 Task: Check the standings of the 2023 Victory Lane Racing NASCAR Cup Series for the race "United Rentals 500" on the track "Phoenix".
Action: Mouse moved to (216, 408)
Screenshot: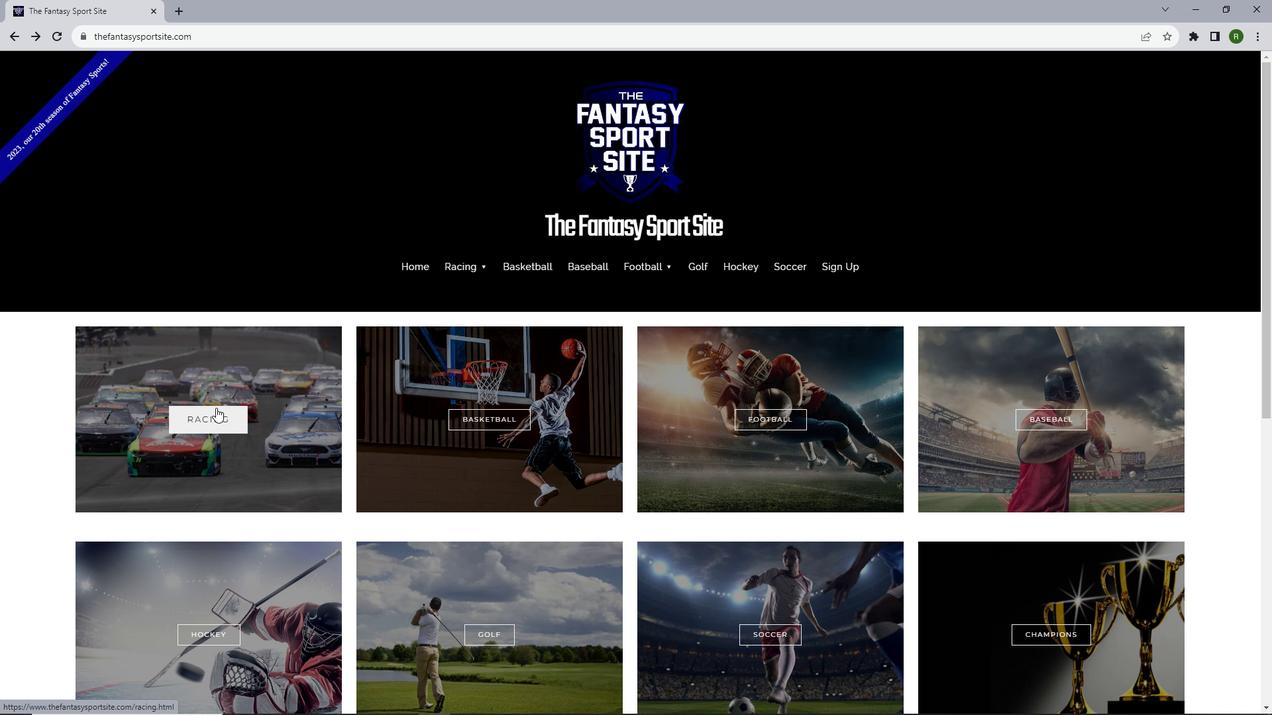 
Action: Mouse pressed left at (216, 408)
Screenshot: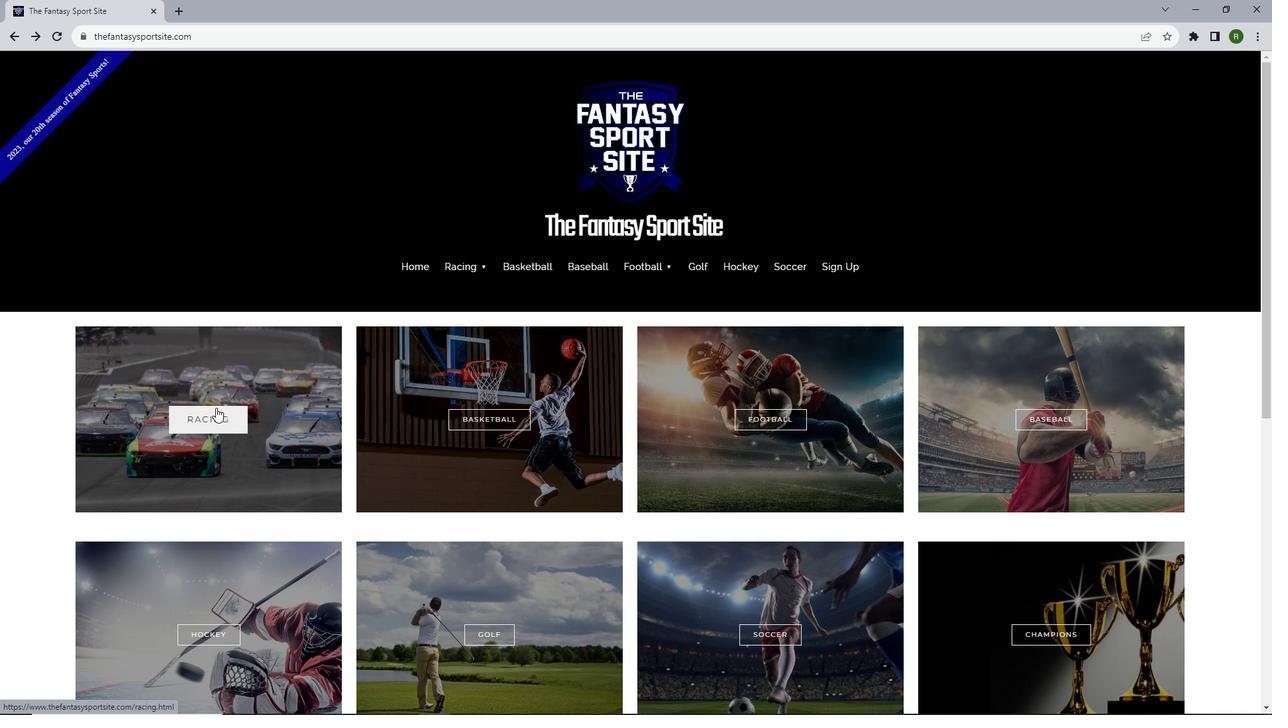 
Action: Mouse moved to (322, 430)
Screenshot: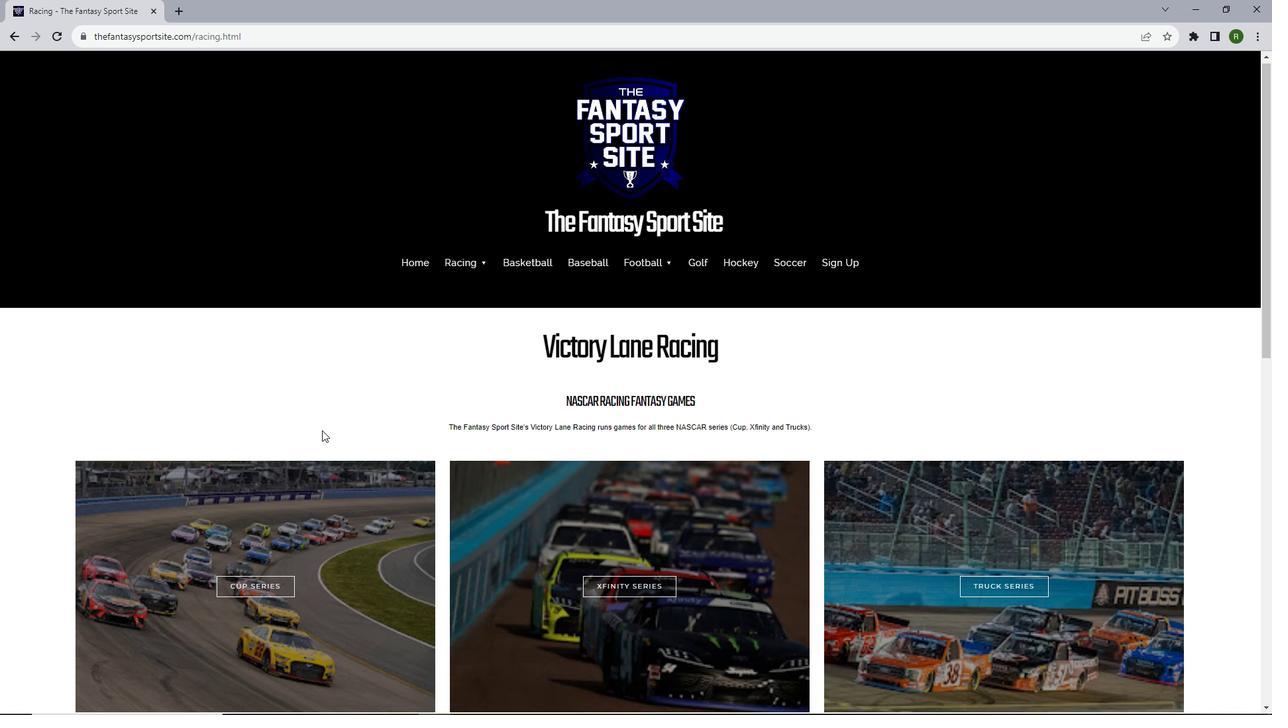 
Action: Mouse scrolled (322, 430) with delta (0, 0)
Screenshot: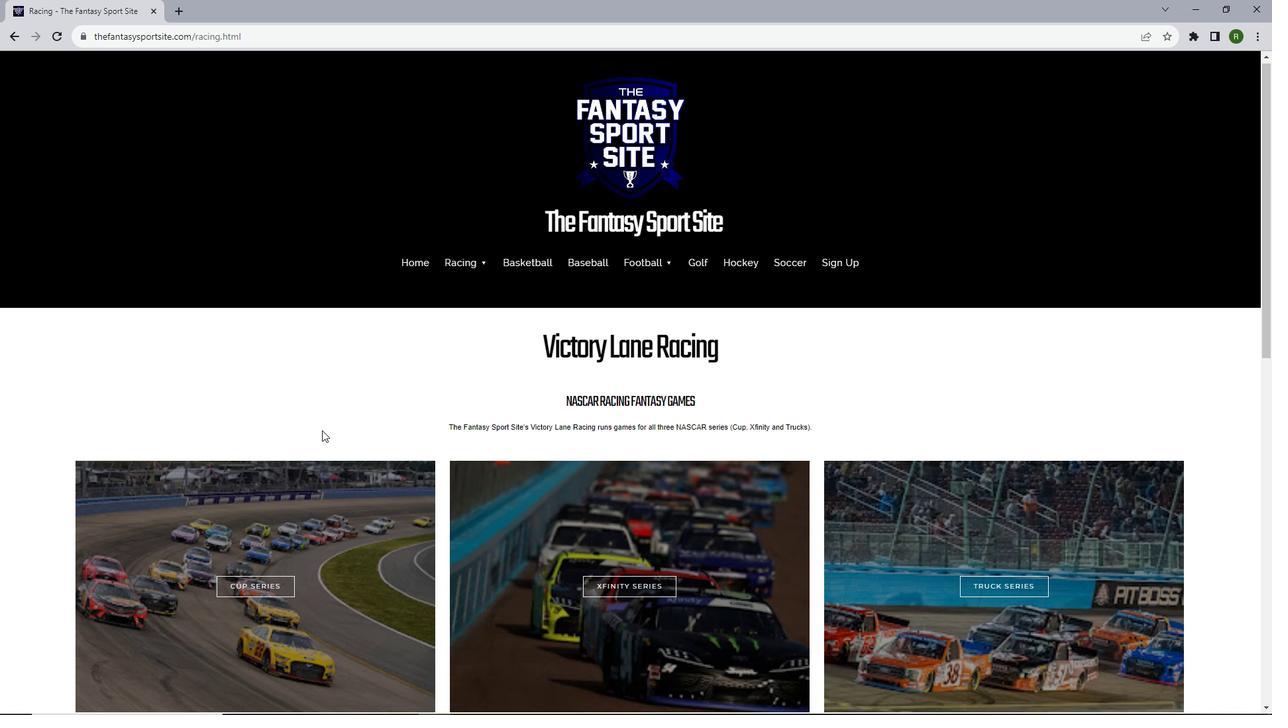 
Action: Mouse scrolled (322, 430) with delta (0, 0)
Screenshot: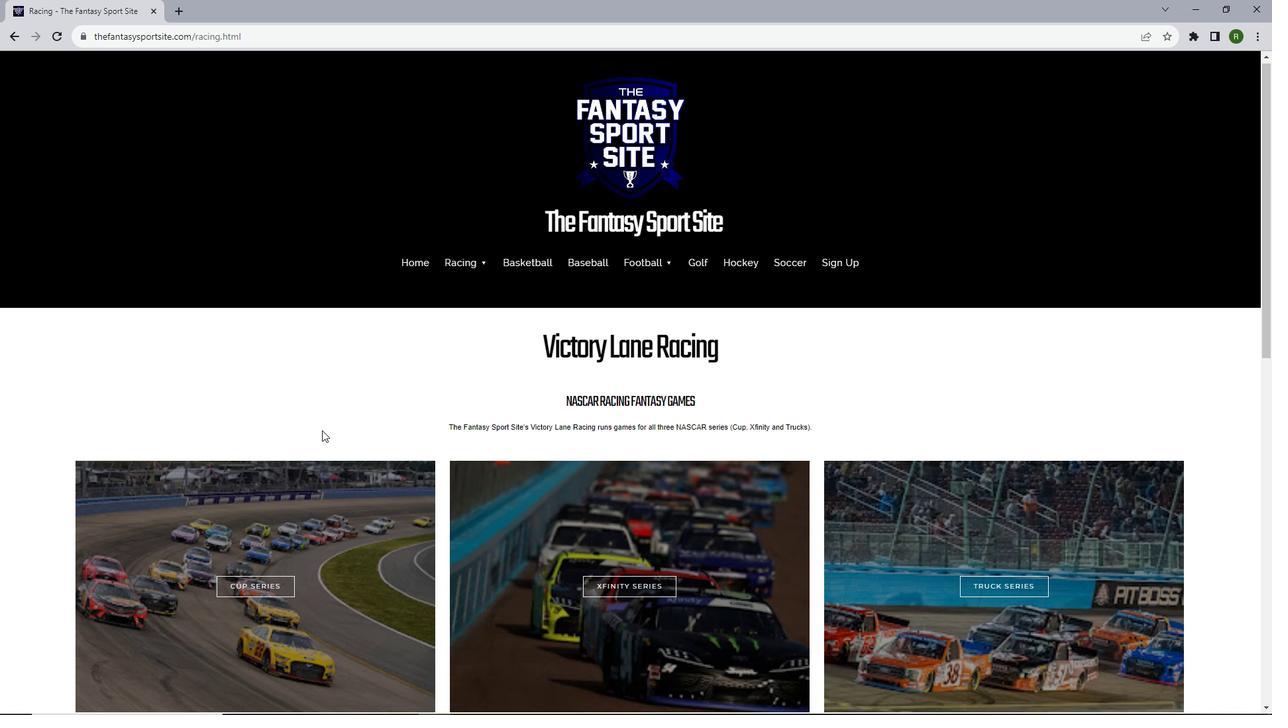 
Action: Mouse scrolled (322, 430) with delta (0, 0)
Screenshot: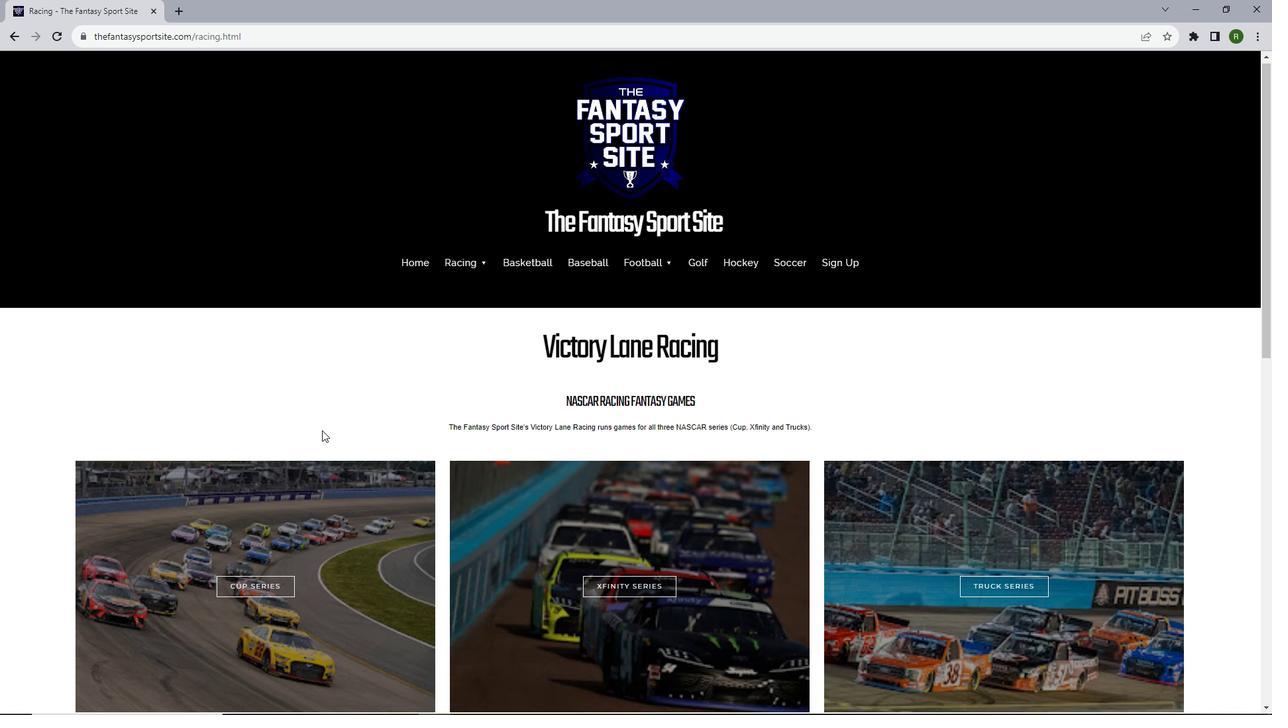 
Action: Mouse moved to (262, 389)
Screenshot: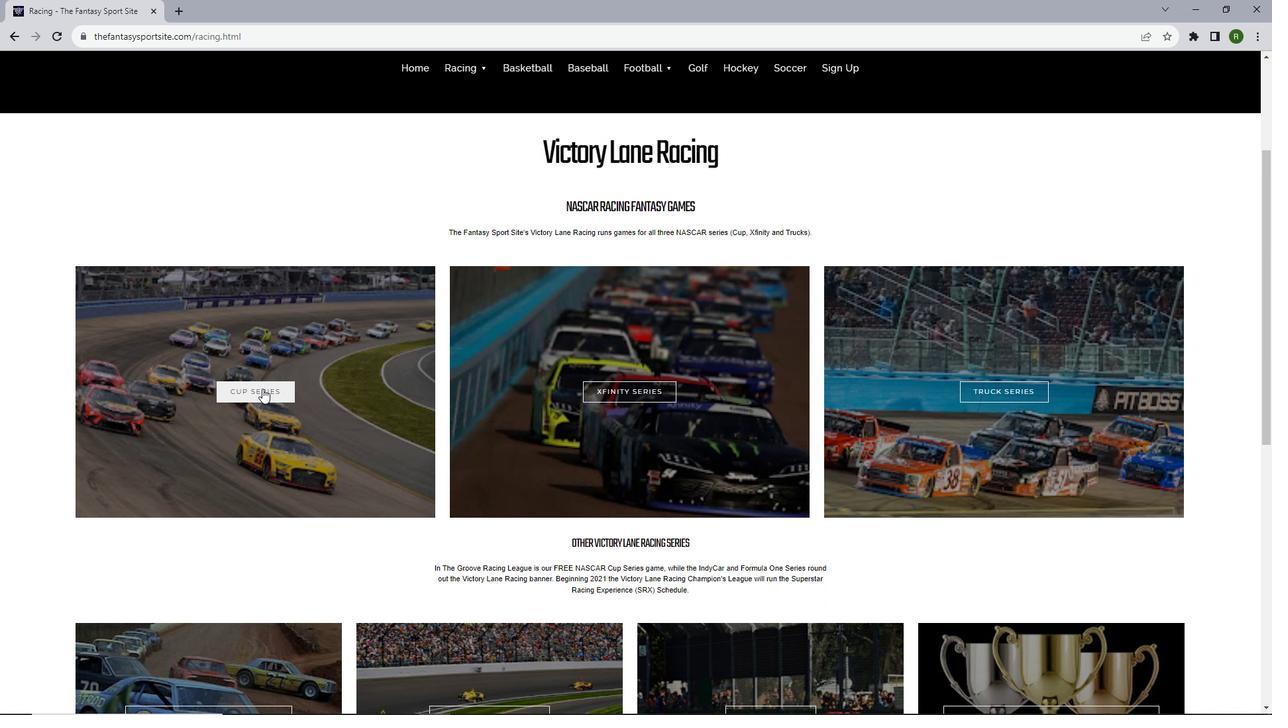 
Action: Mouse pressed left at (262, 389)
Screenshot: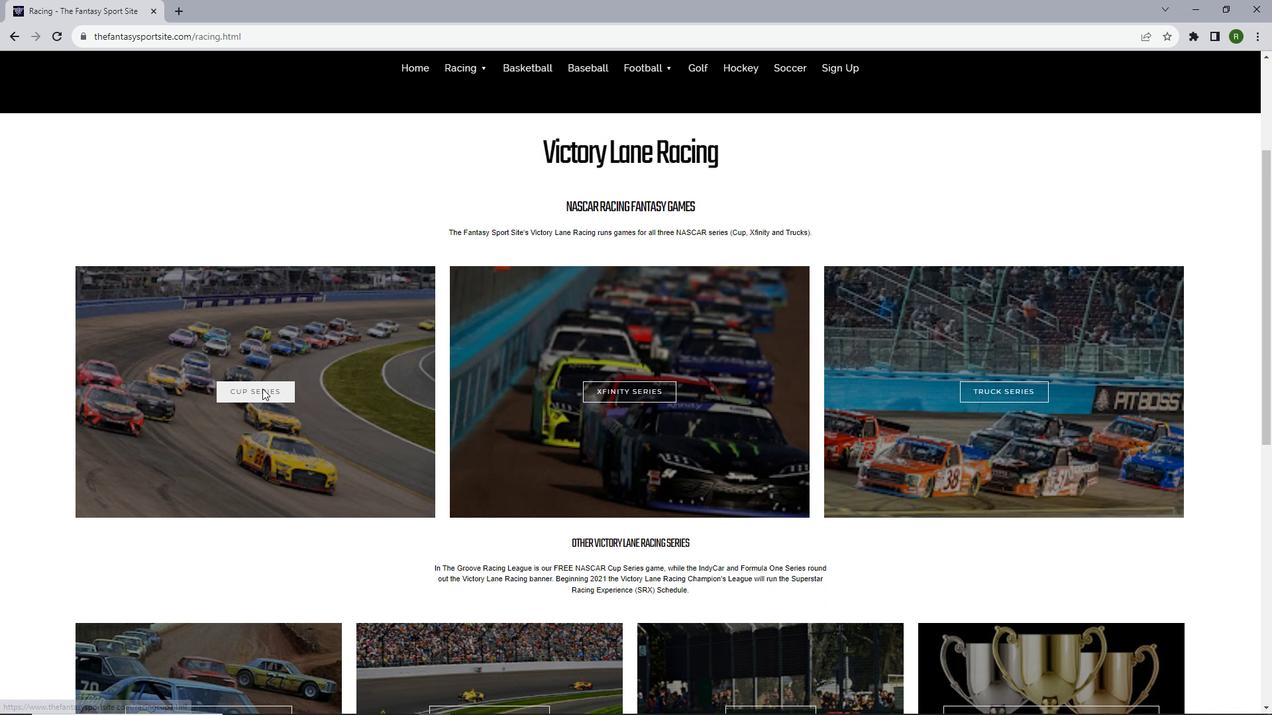 
Action: Mouse moved to (660, 436)
Screenshot: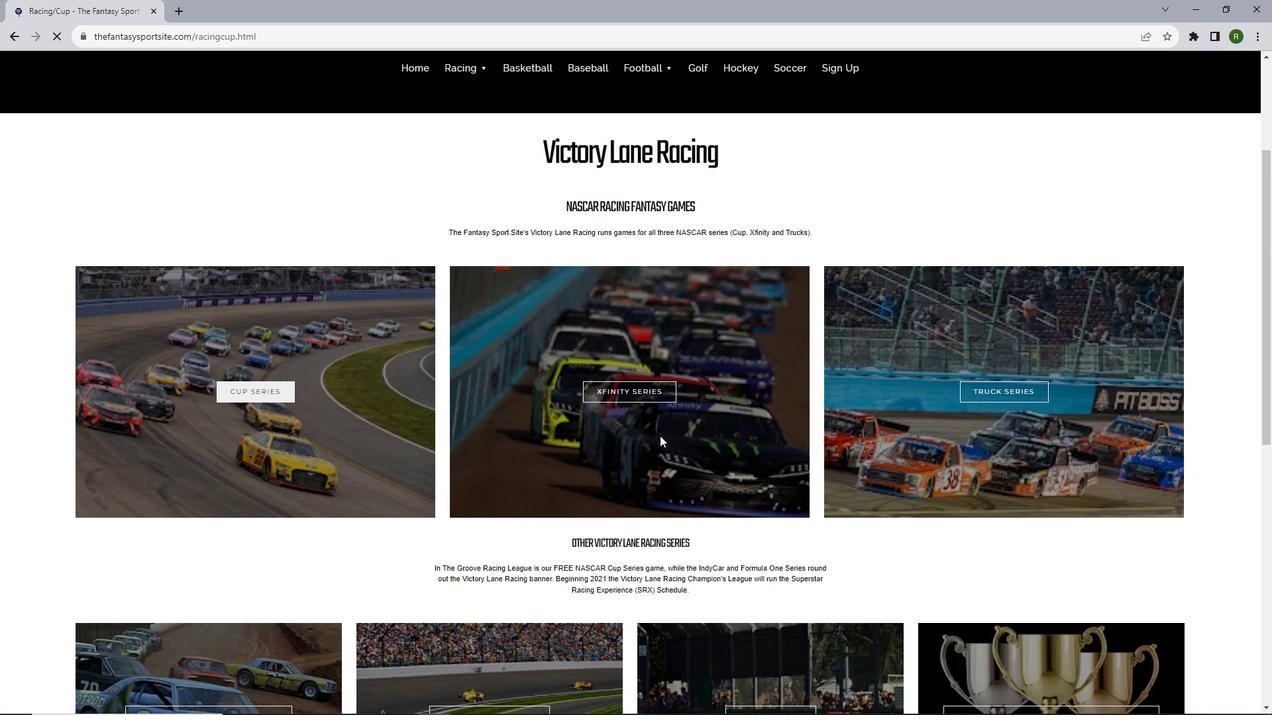 
Action: Mouse scrolled (660, 435) with delta (0, 0)
Screenshot: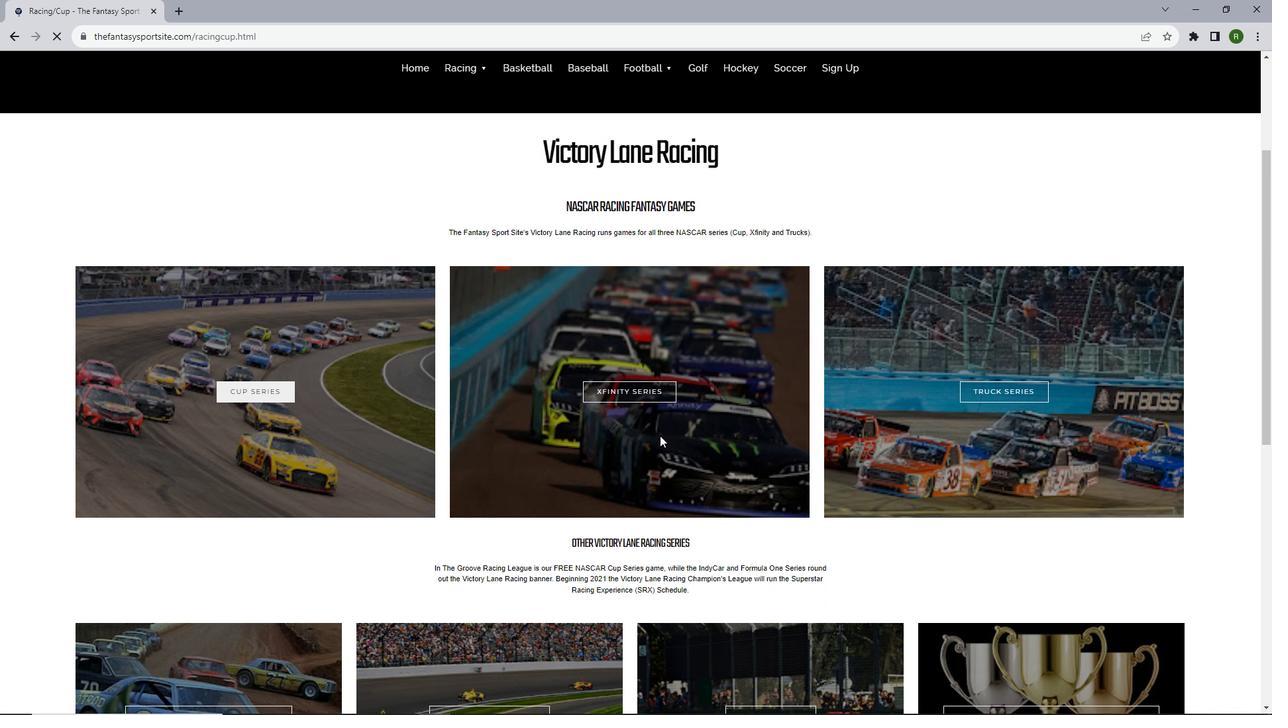 
Action: Mouse scrolled (660, 435) with delta (0, 0)
Screenshot: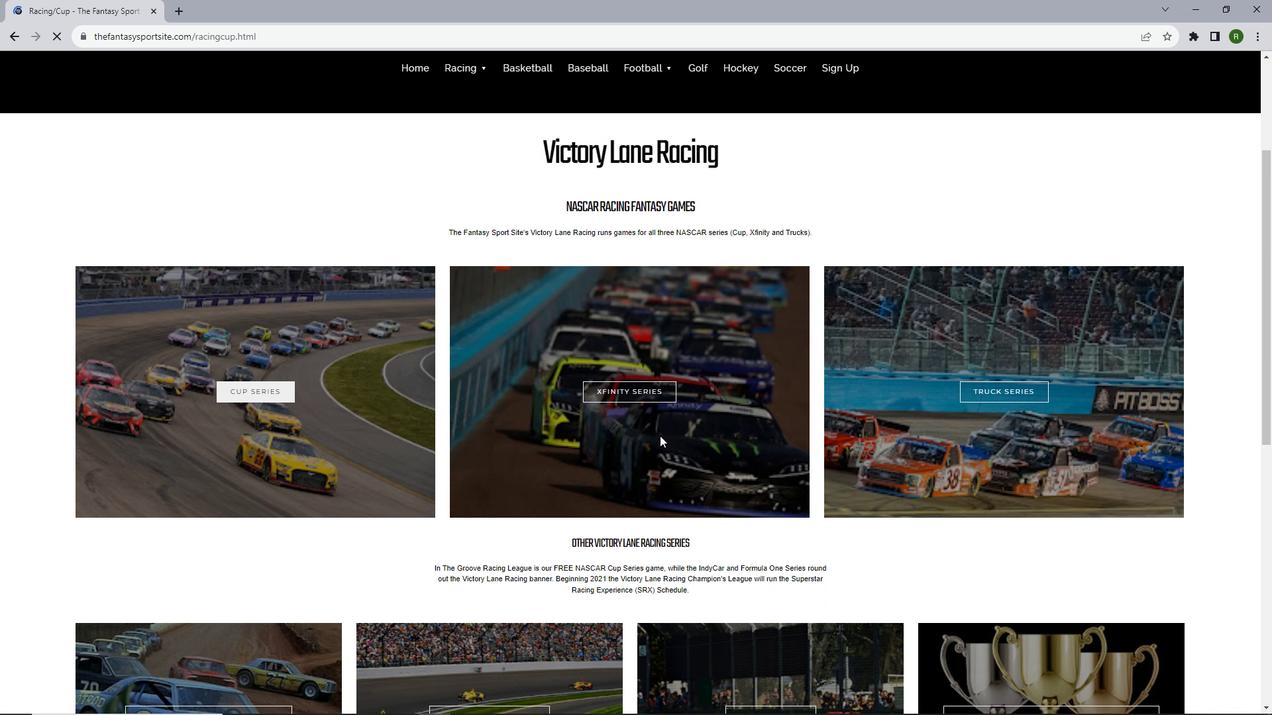 
Action: Mouse scrolled (660, 435) with delta (0, 0)
Screenshot: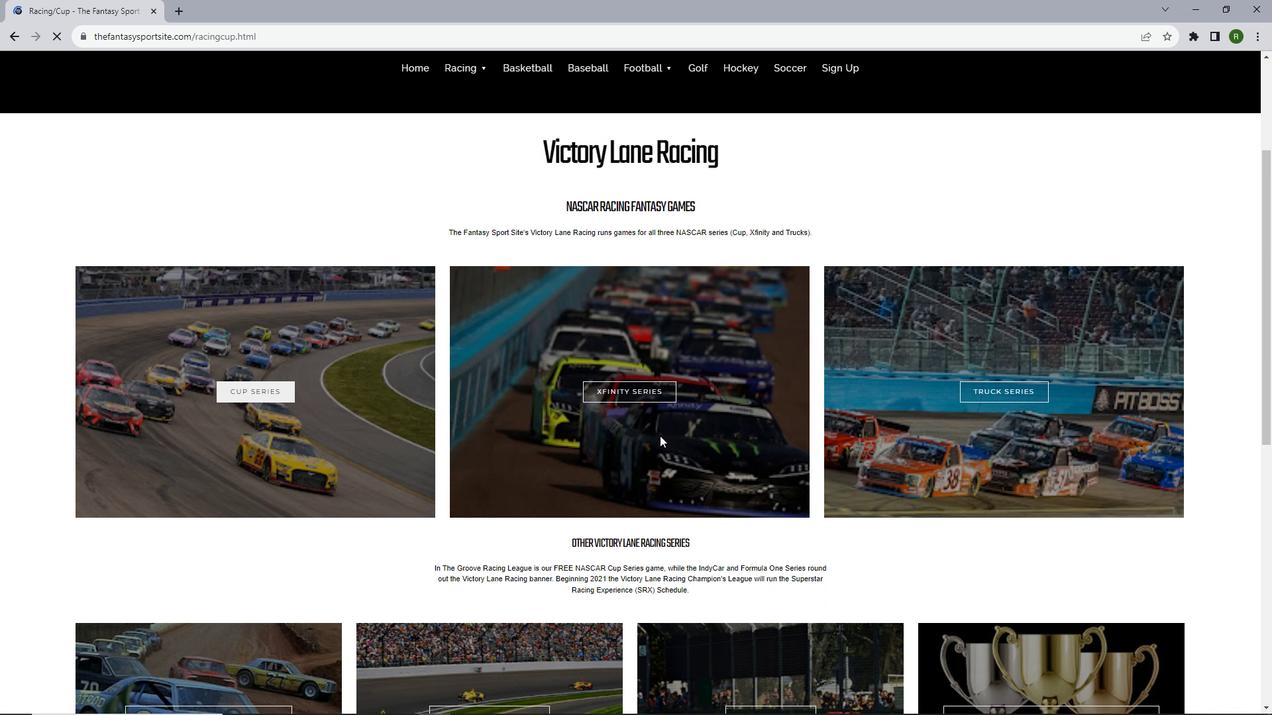 
Action: Mouse scrolled (660, 435) with delta (0, 0)
Screenshot: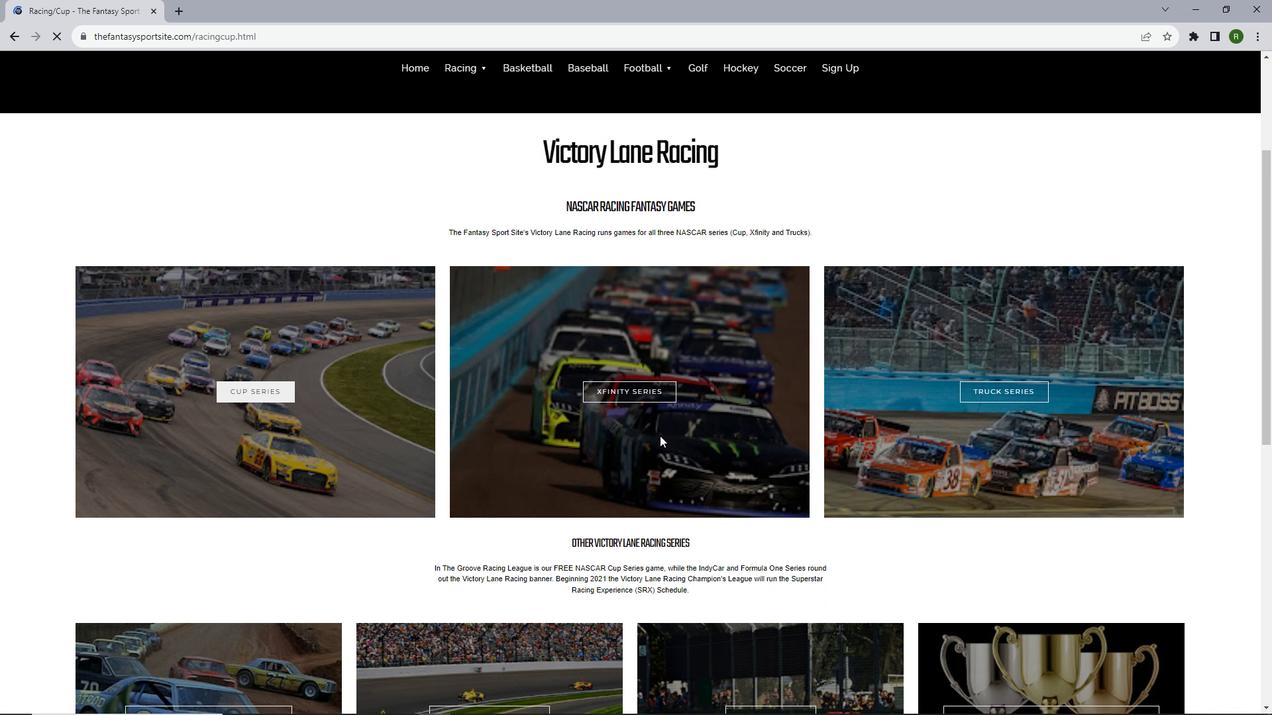 
Action: Mouse scrolled (660, 435) with delta (0, 0)
Screenshot: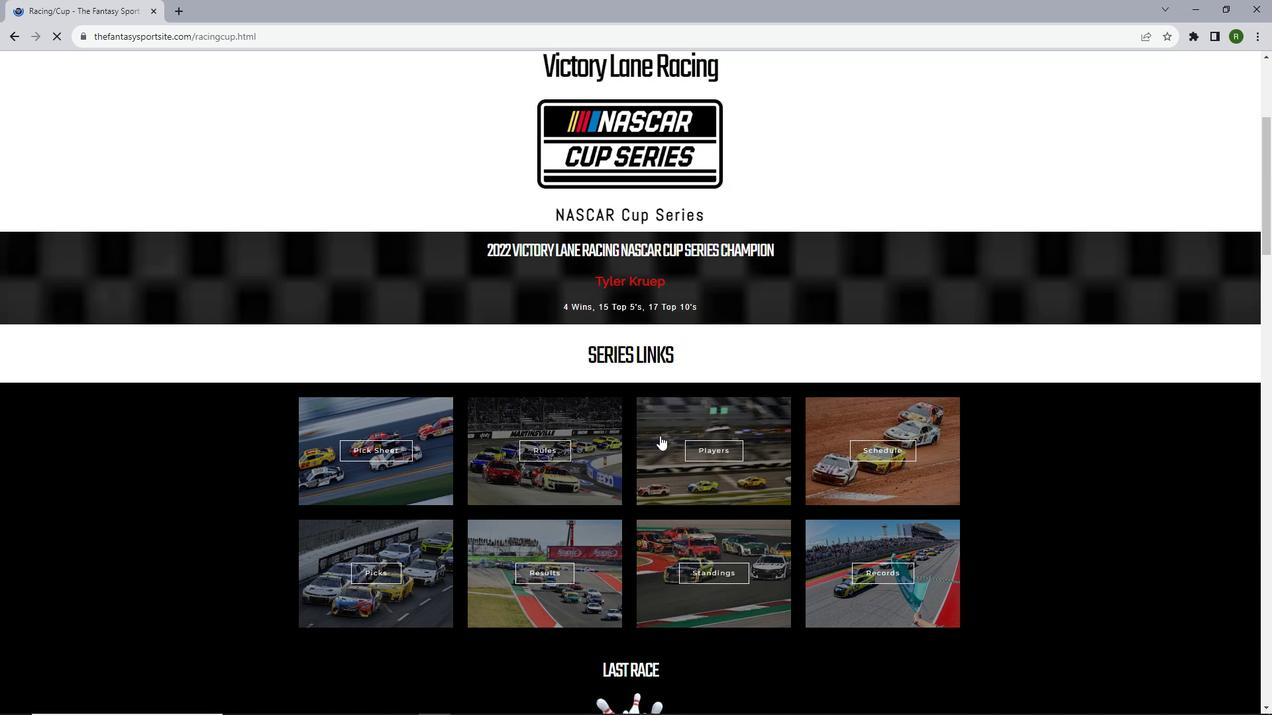 
Action: Mouse scrolled (660, 435) with delta (0, 0)
Screenshot: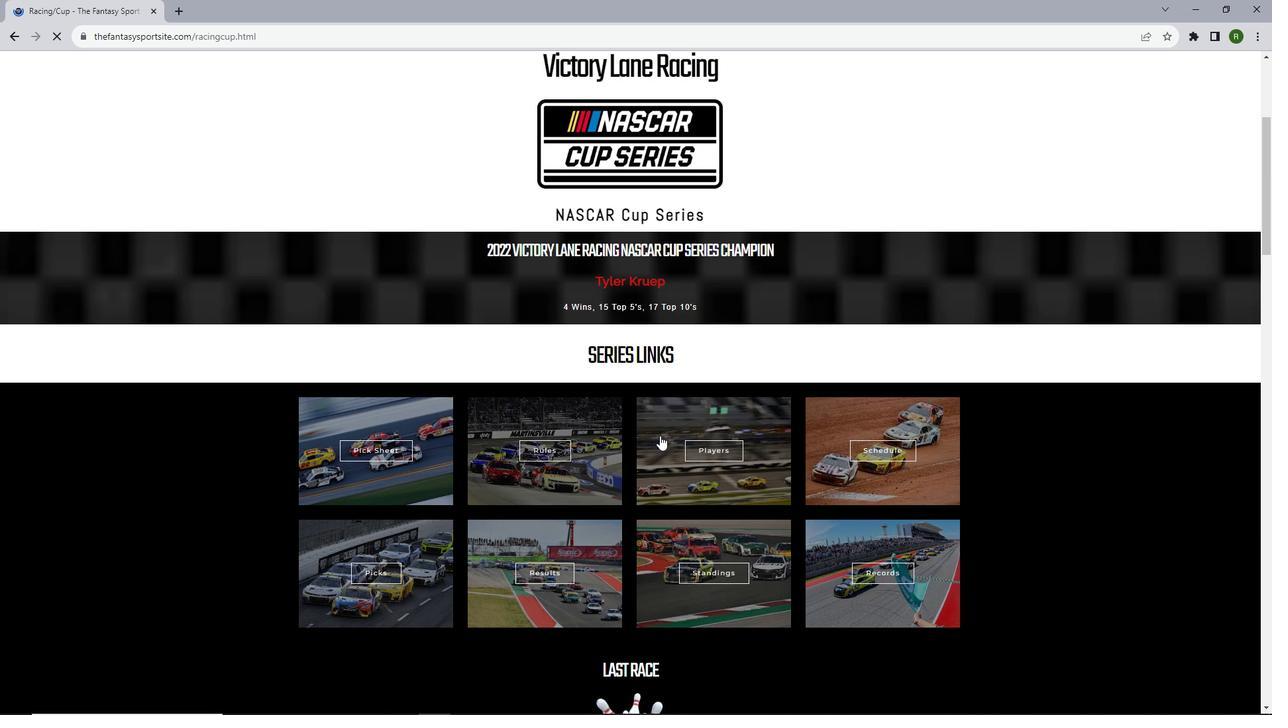 
Action: Mouse scrolled (660, 435) with delta (0, 0)
Screenshot: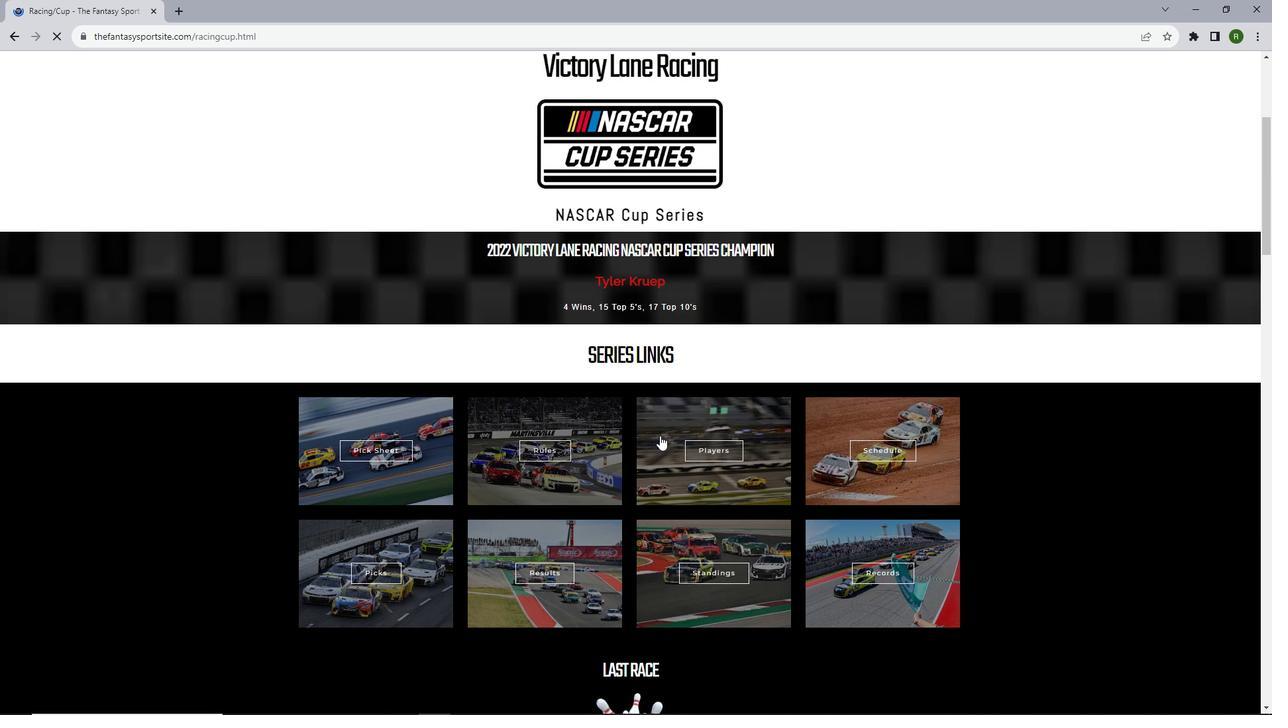 
Action: Mouse scrolled (660, 435) with delta (0, 0)
Screenshot: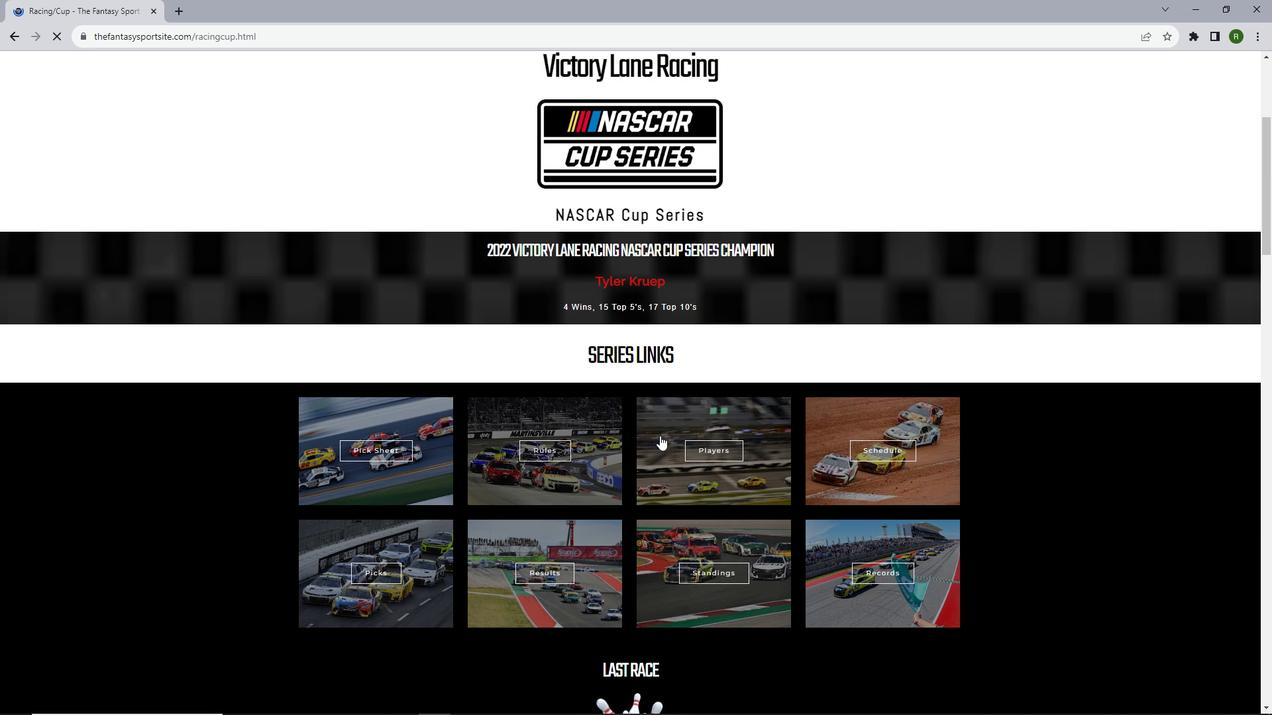 
Action: Mouse moved to (717, 295)
Screenshot: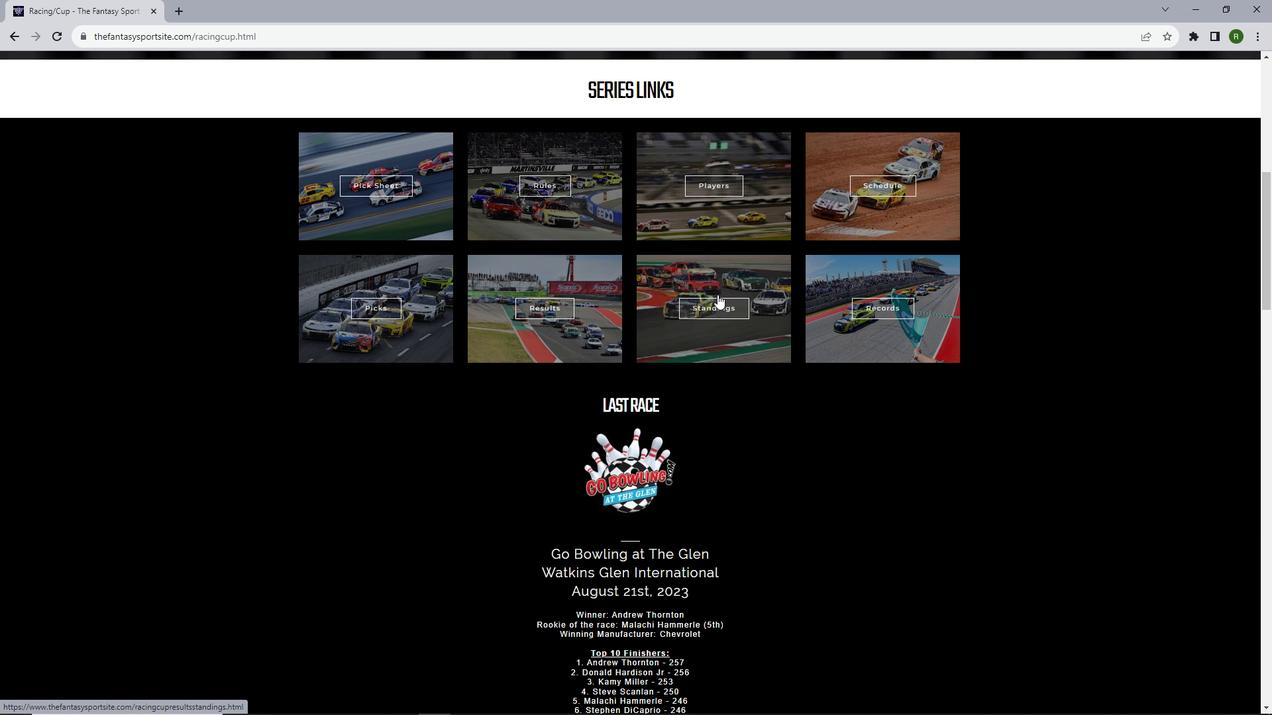 
Action: Mouse pressed left at (717, 295)
Screenshot: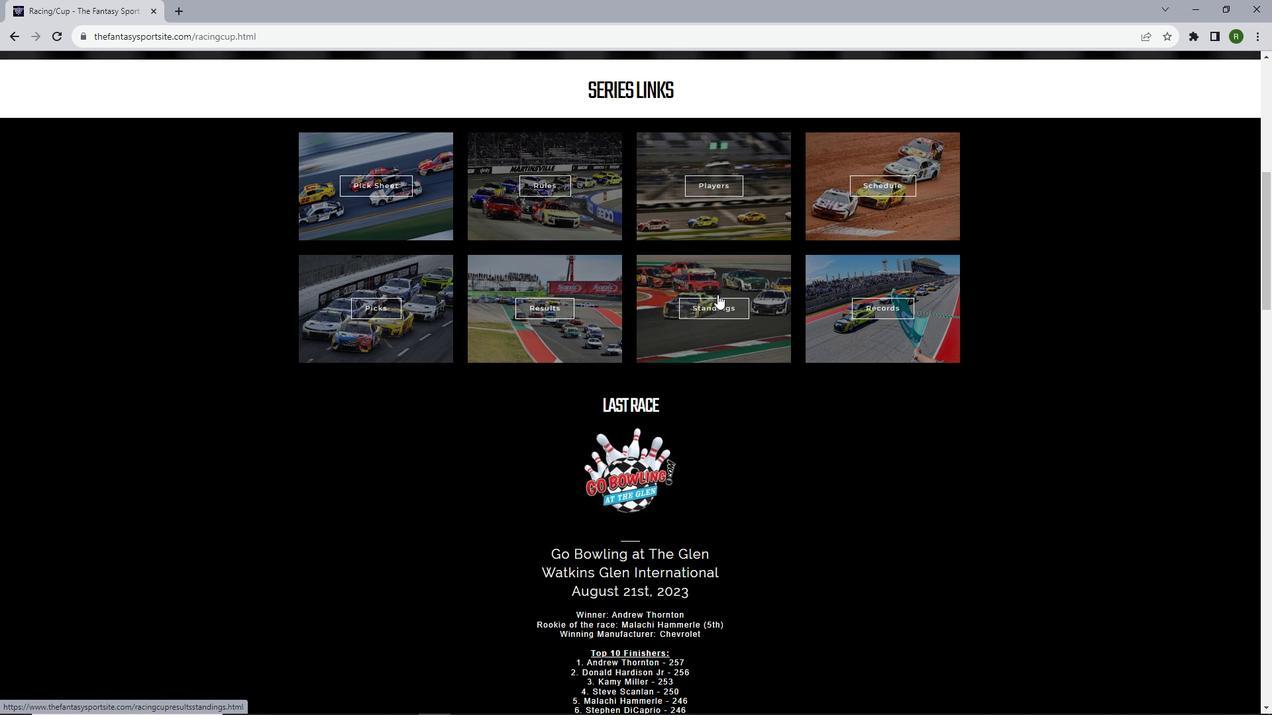 
Action: Mouse moved to (660, 298)
Screenshot: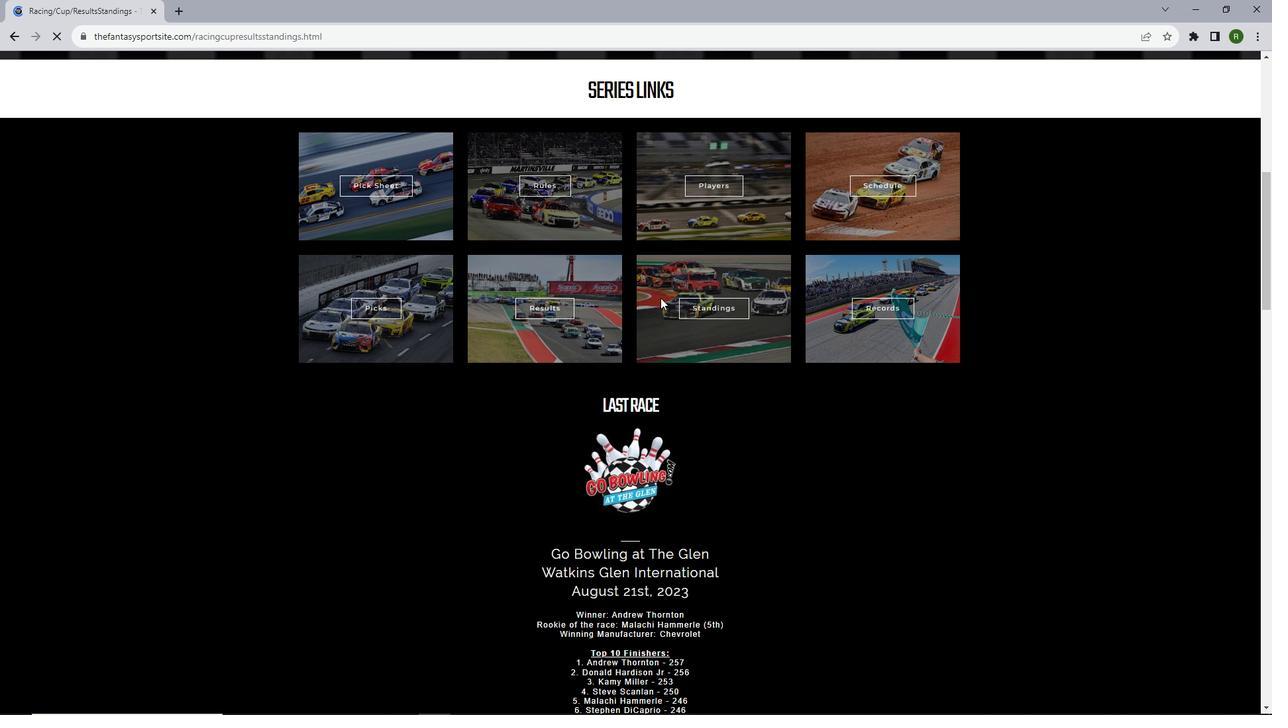 
Action: Mouse scrolled (660, 297) with delta (0, 0)
Screenshot: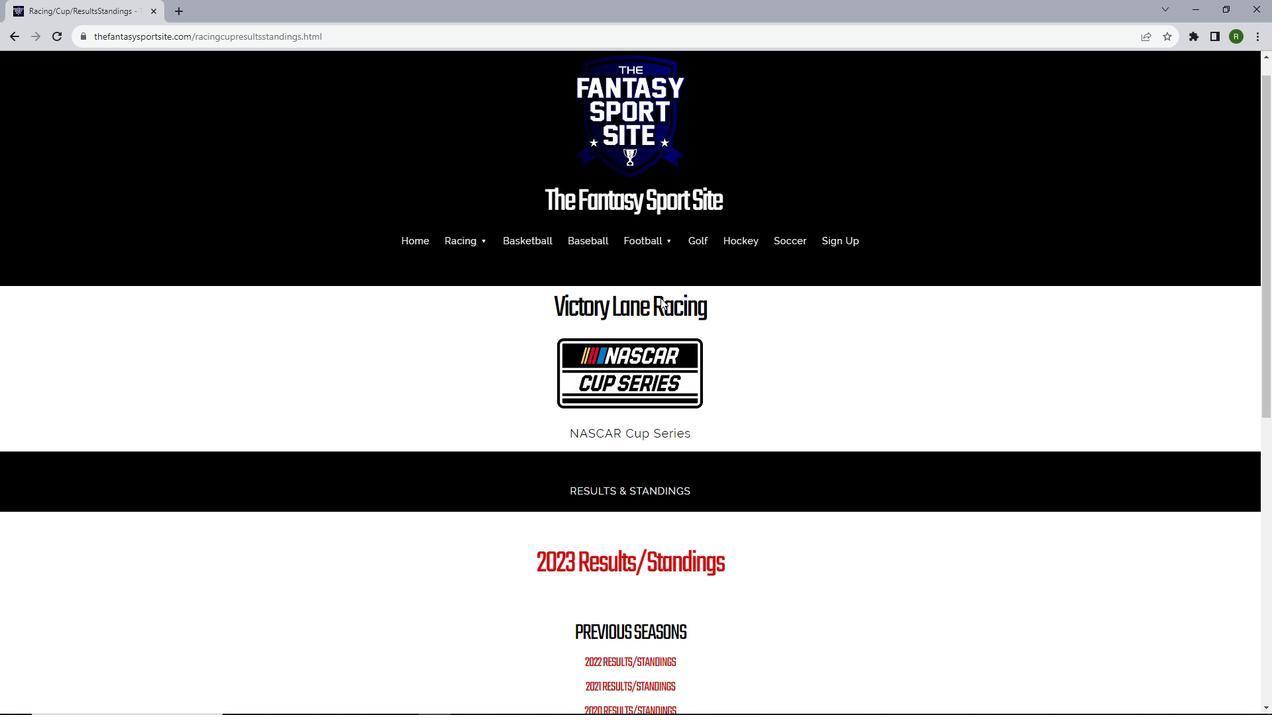 
Action: Mouse scrolled (660, 297) with delta (0, 0)
Screenshot: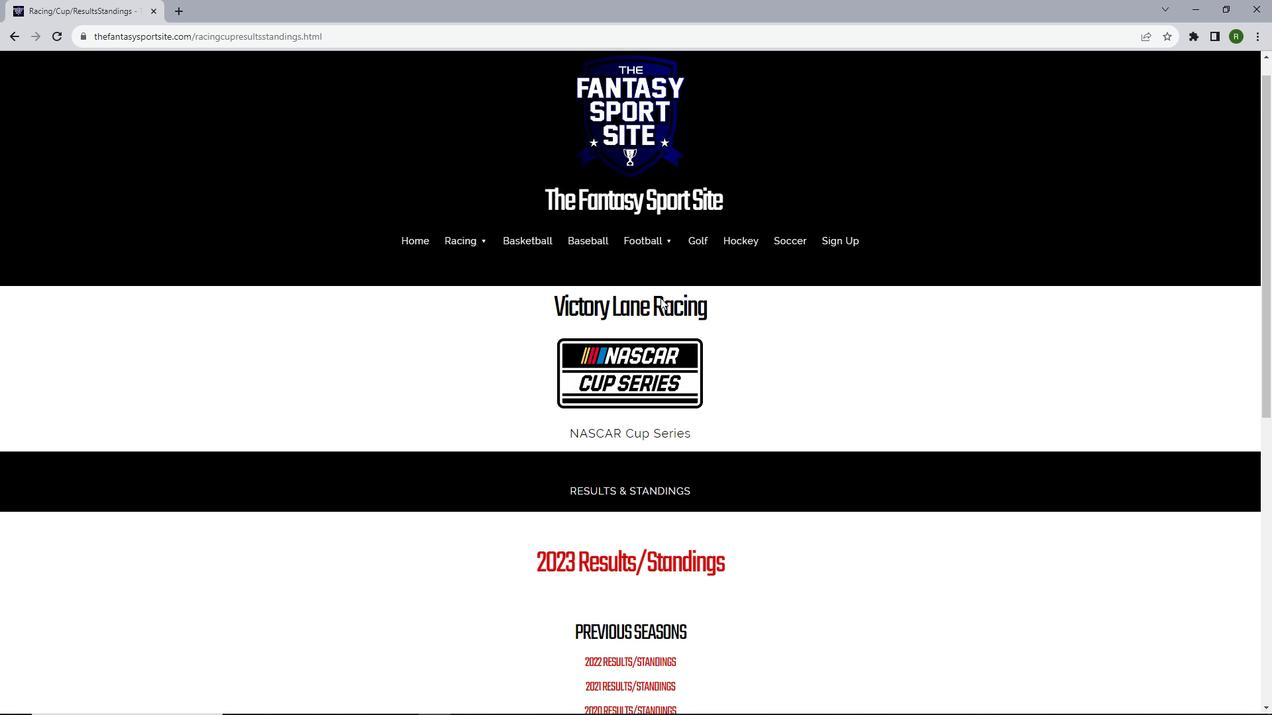 
Action: Mouse scrolled (660, 297) with delta (0, 0)
Screenshot: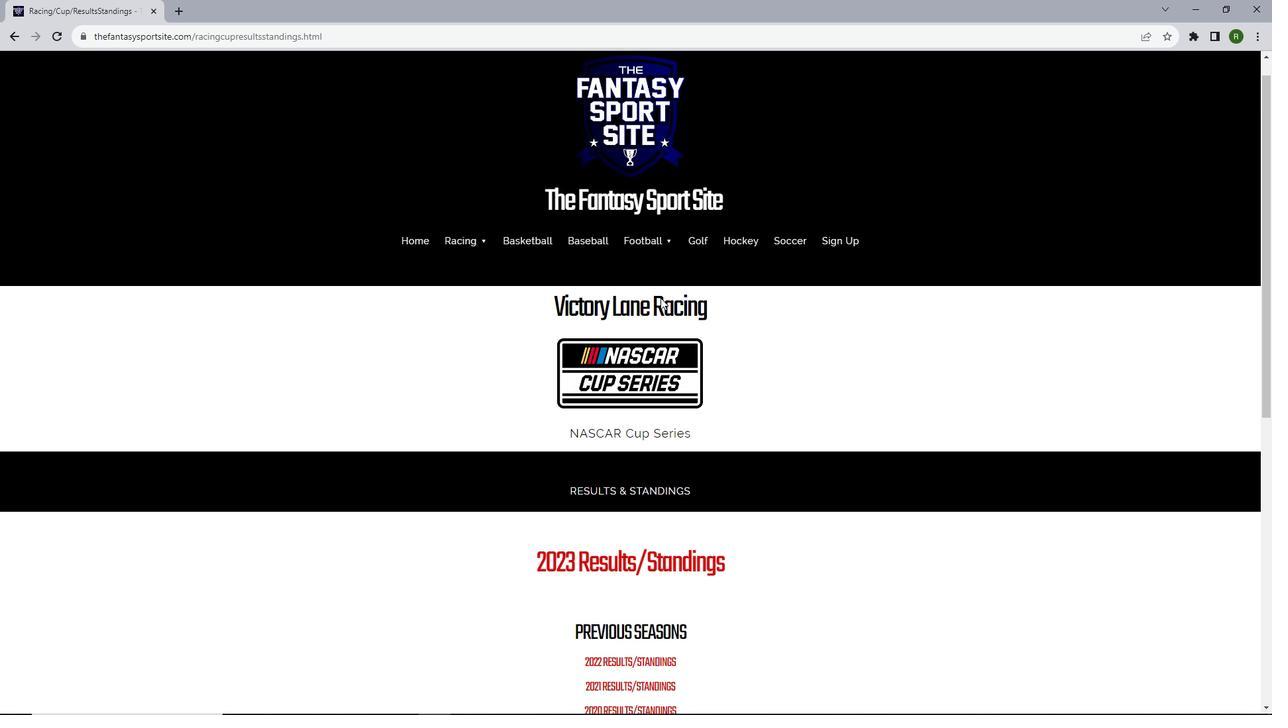 
Action: Mouse moved to (601, 374)
Screenshot: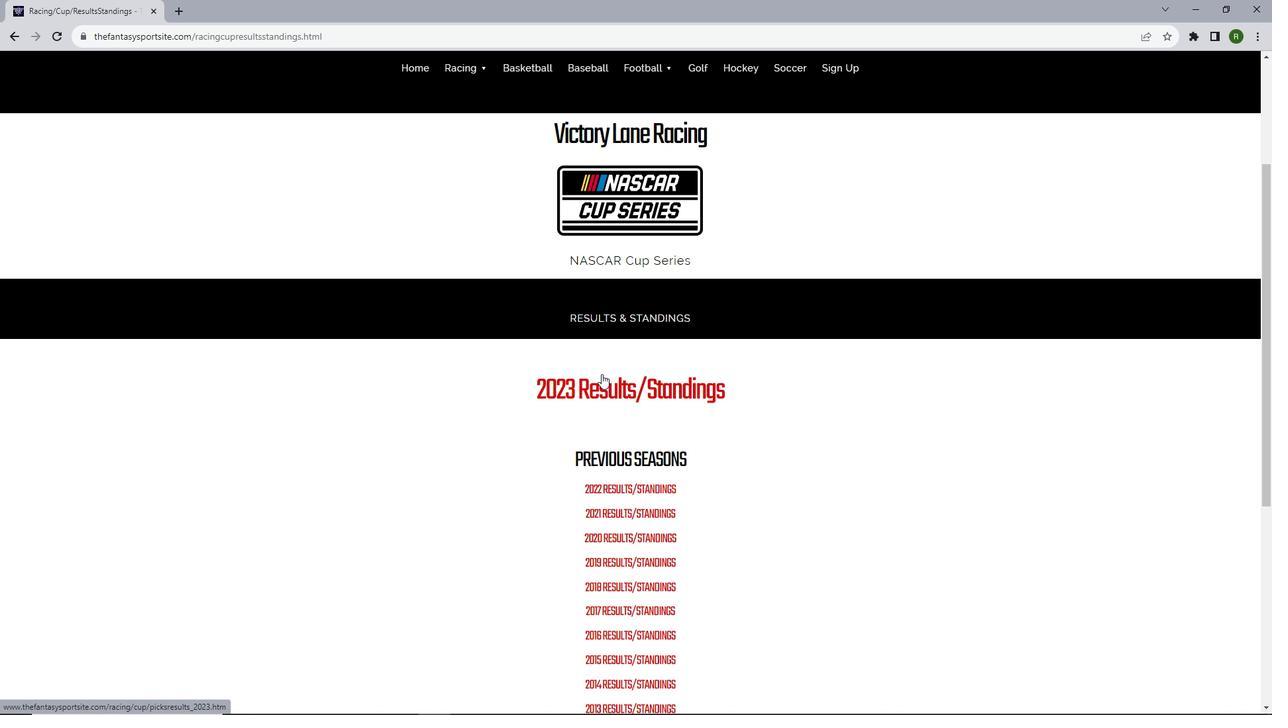 
Action: Mouse pressed left at (601, 374)
Screenshot: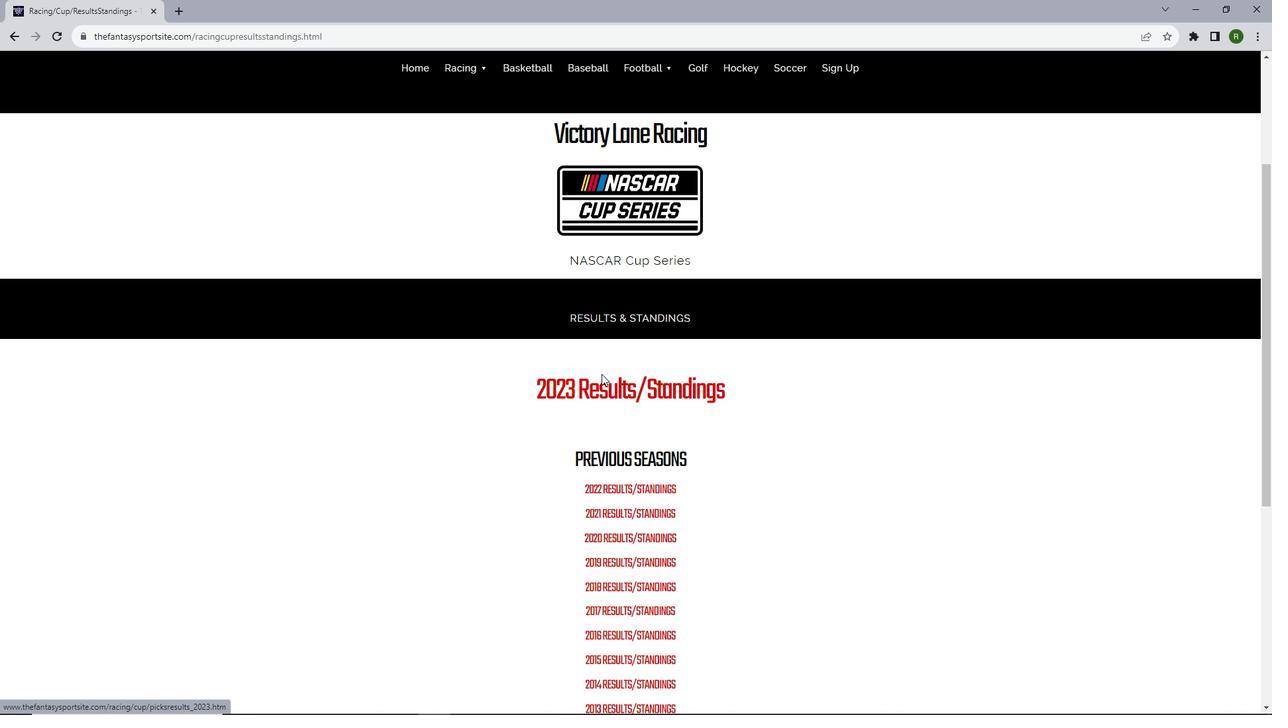 
Action: Mouse moved to (798, 185)
Screenshot: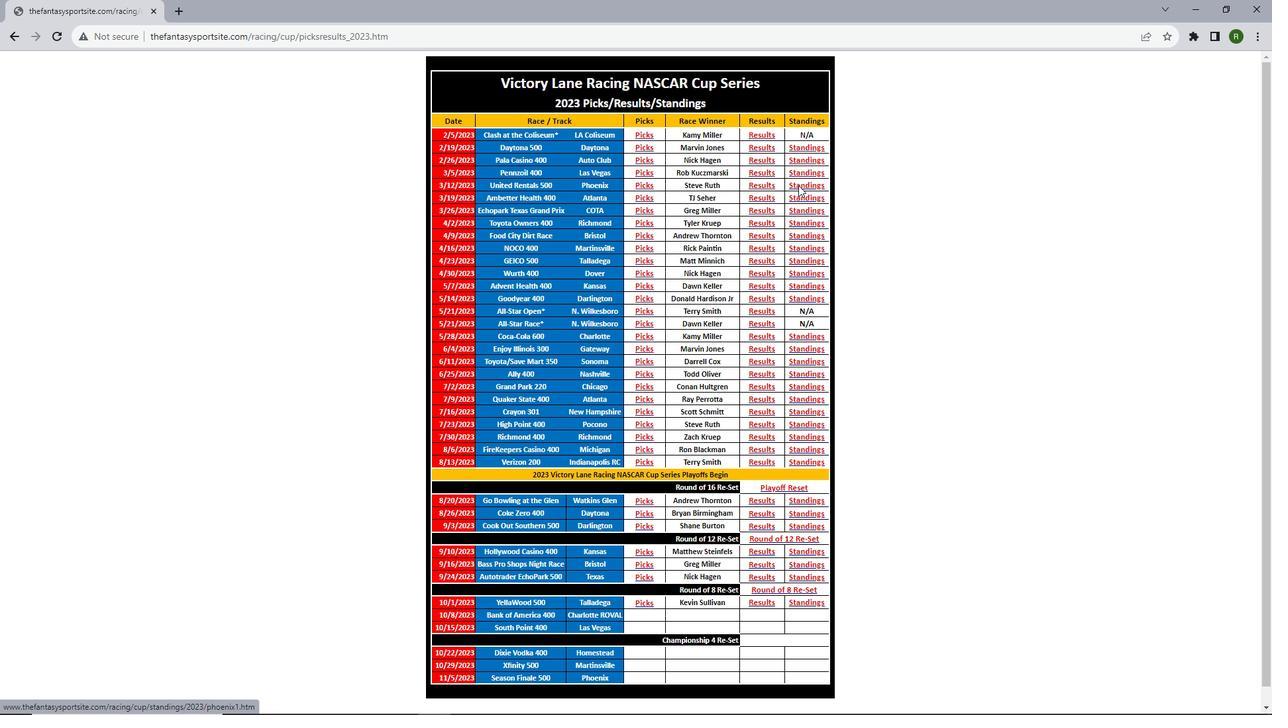 
Action: Mouse pressed left at (798, 185)
Screenshot: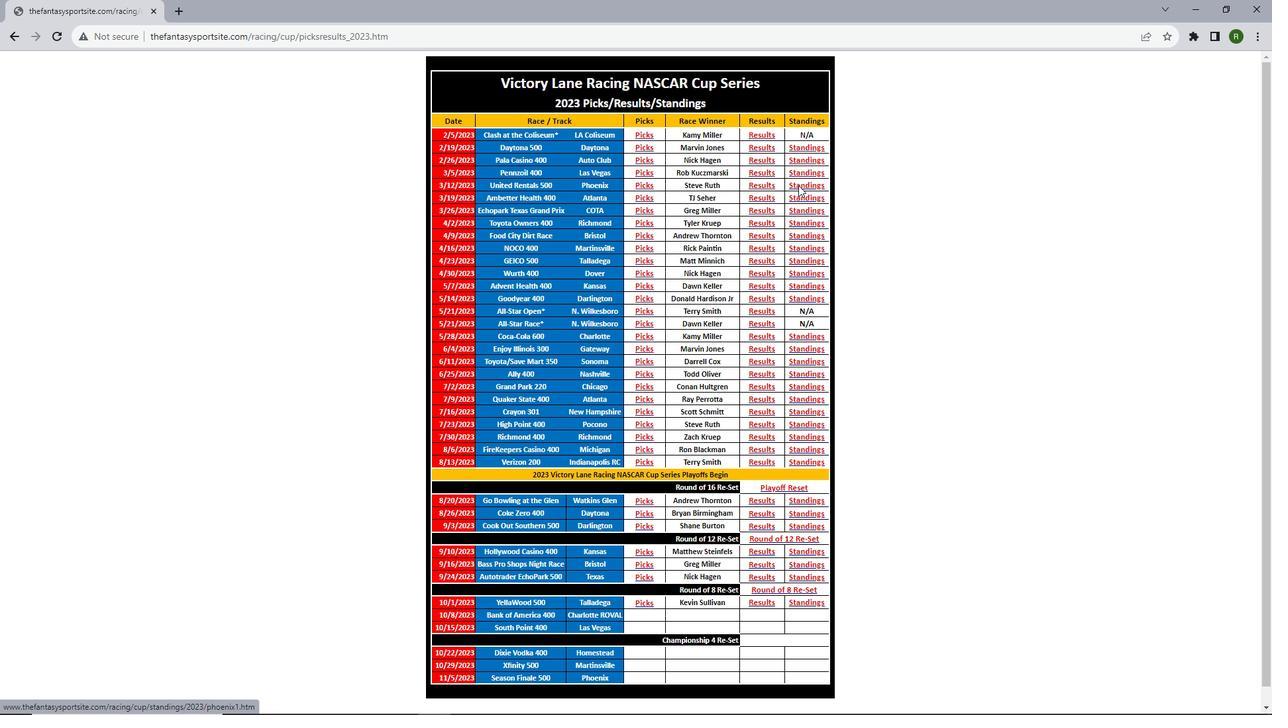 
Action: Mouse moved to (385, 332)
Screenshot: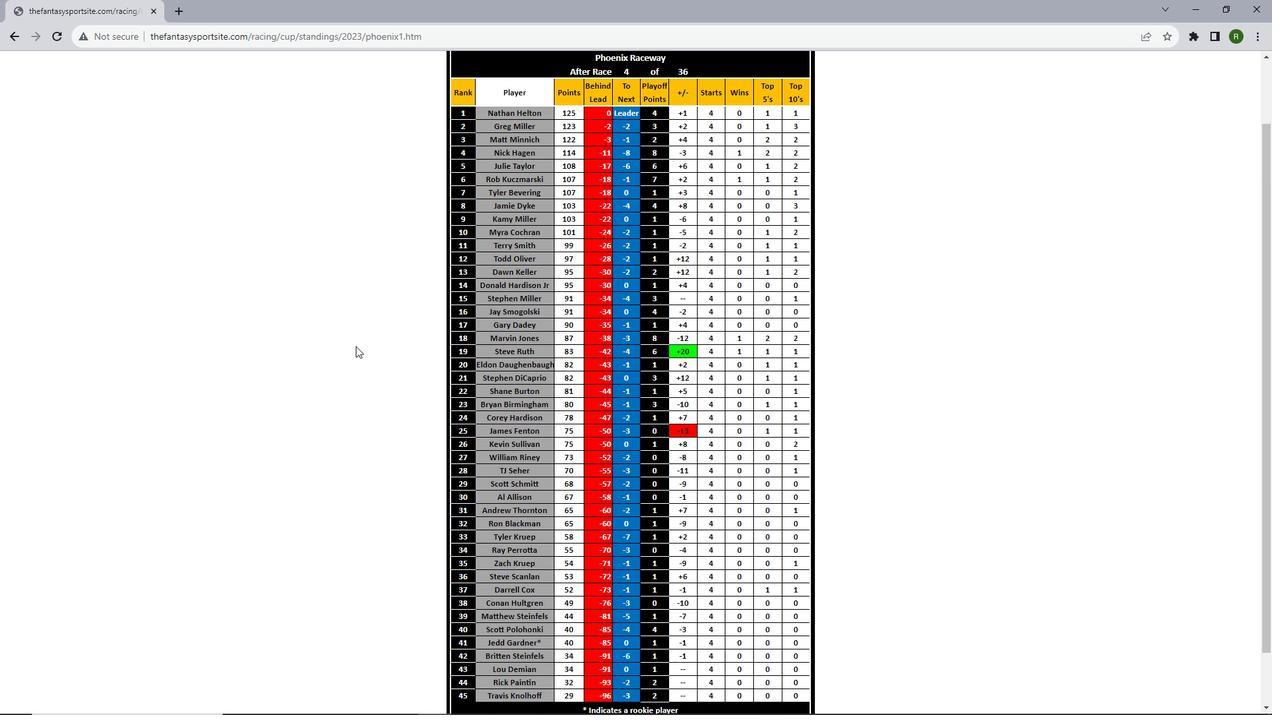 
Action: Mouse scrolled (385, 332) with delta (0, 0)
Screenshot: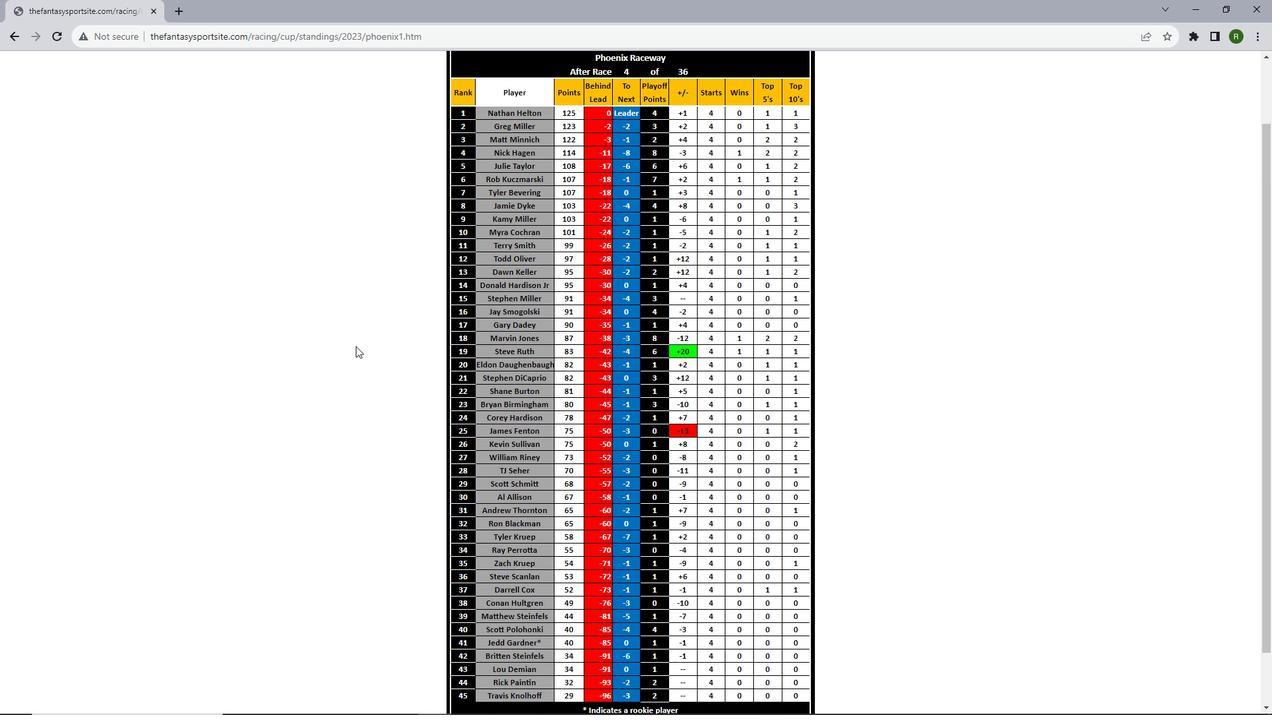 
Action: Mouse moved to (356, 346)
Screenshot: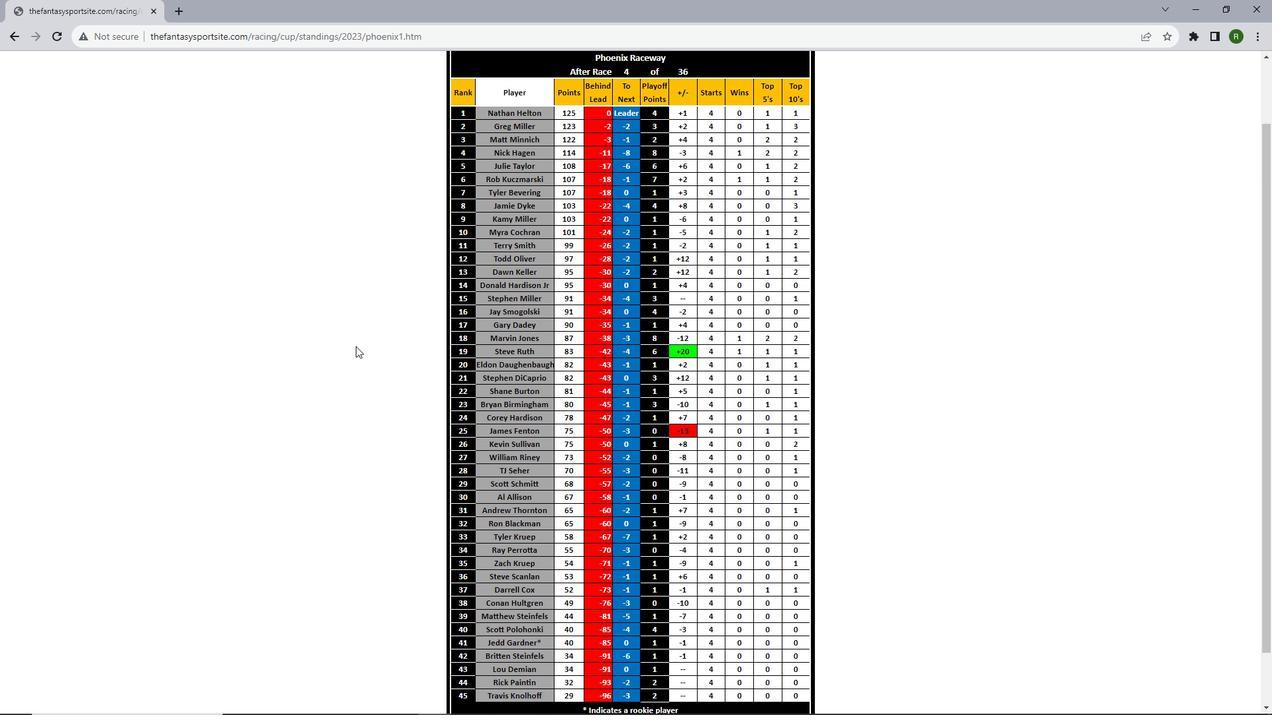 
Action: Mouse scrolled (356, 346) with delta (0, 0)
Screenshot: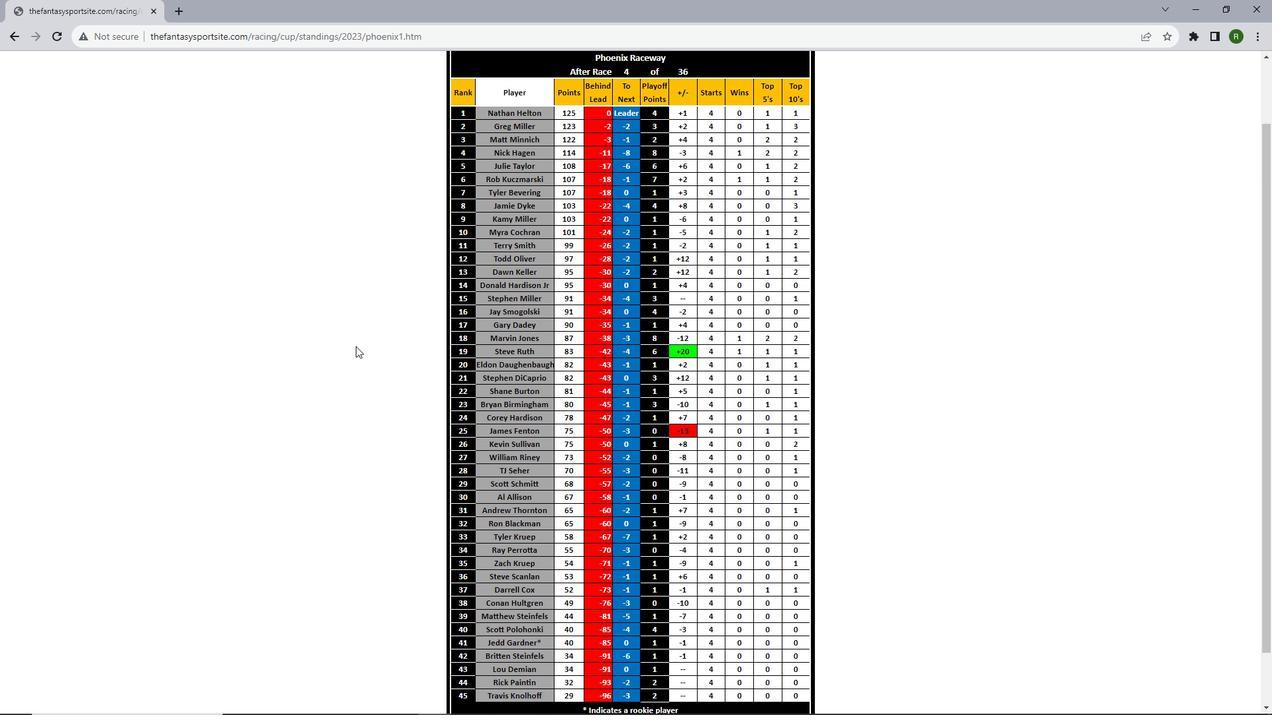 
Action: Mouse scrolled (356, 346) with delta (0, 0)
Screenshot: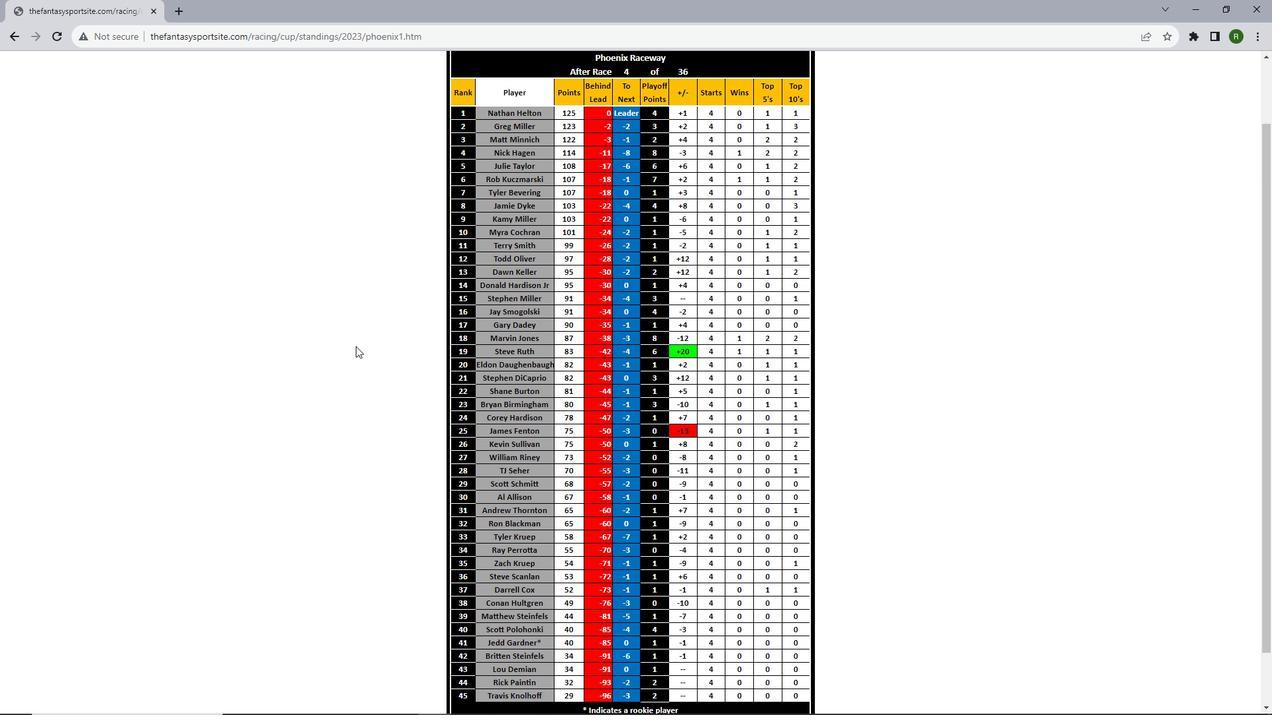 
Action: Mouse scrolled (356, 346) with delta (0, 0)
Screenshot: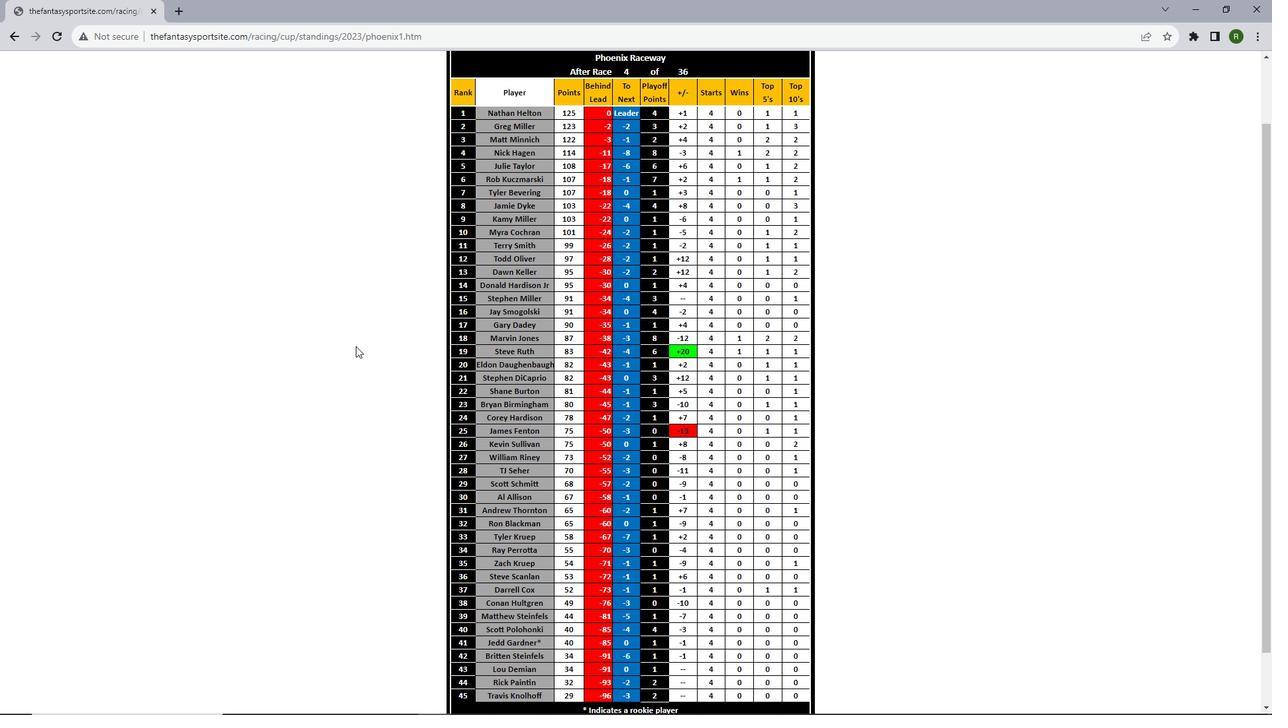 
Action: Mouse scrolled (356, 346) with delta (0, 0)
Screenshot: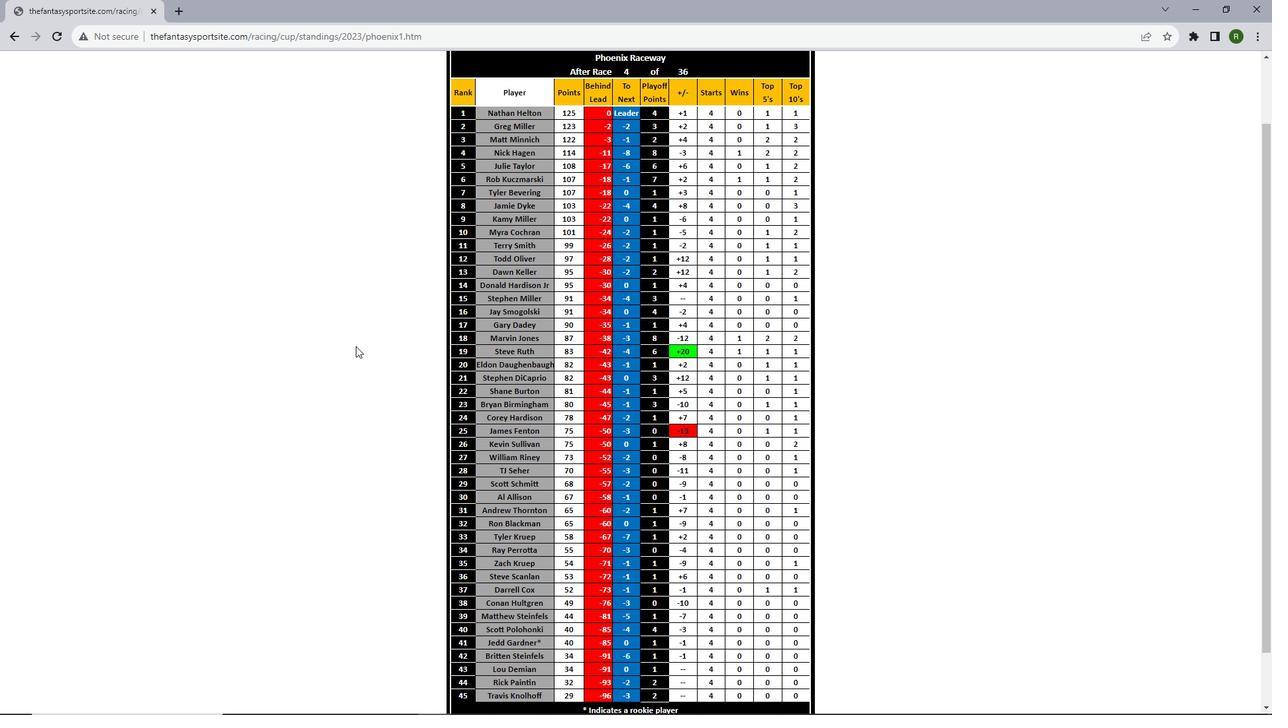 
Action: Mouse scrolled (356, 346) with delta (0, 0)
Screenshot: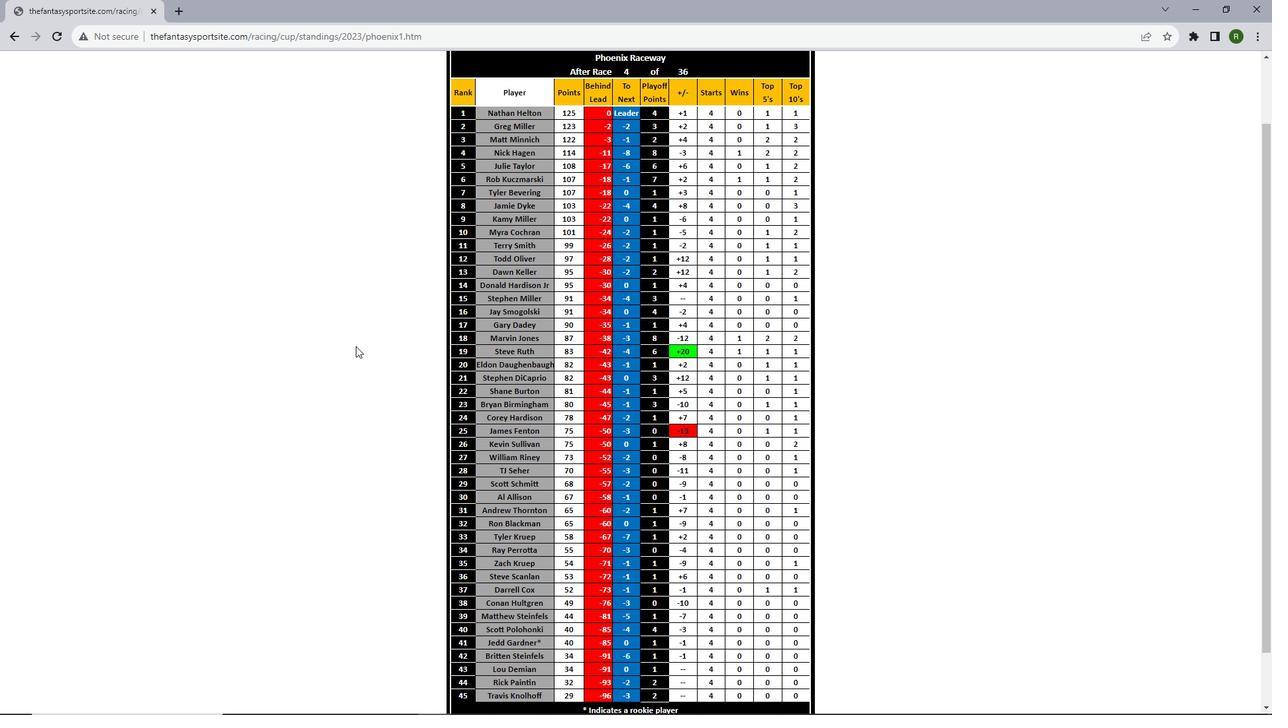 
Action: Mouse scrolled (356, 346) with delta (0, 0)
Screenshot: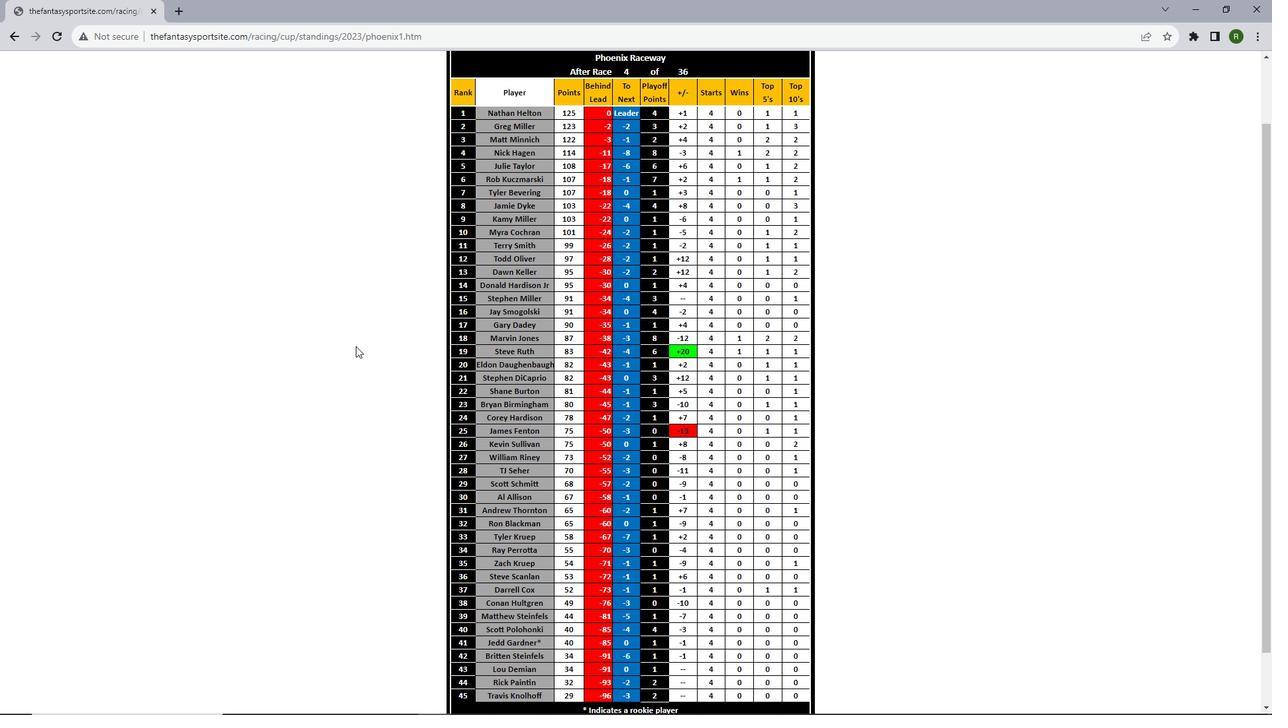 
Action: Mouse scrolled (356, 346) with delta (0, 0)
Screenshot: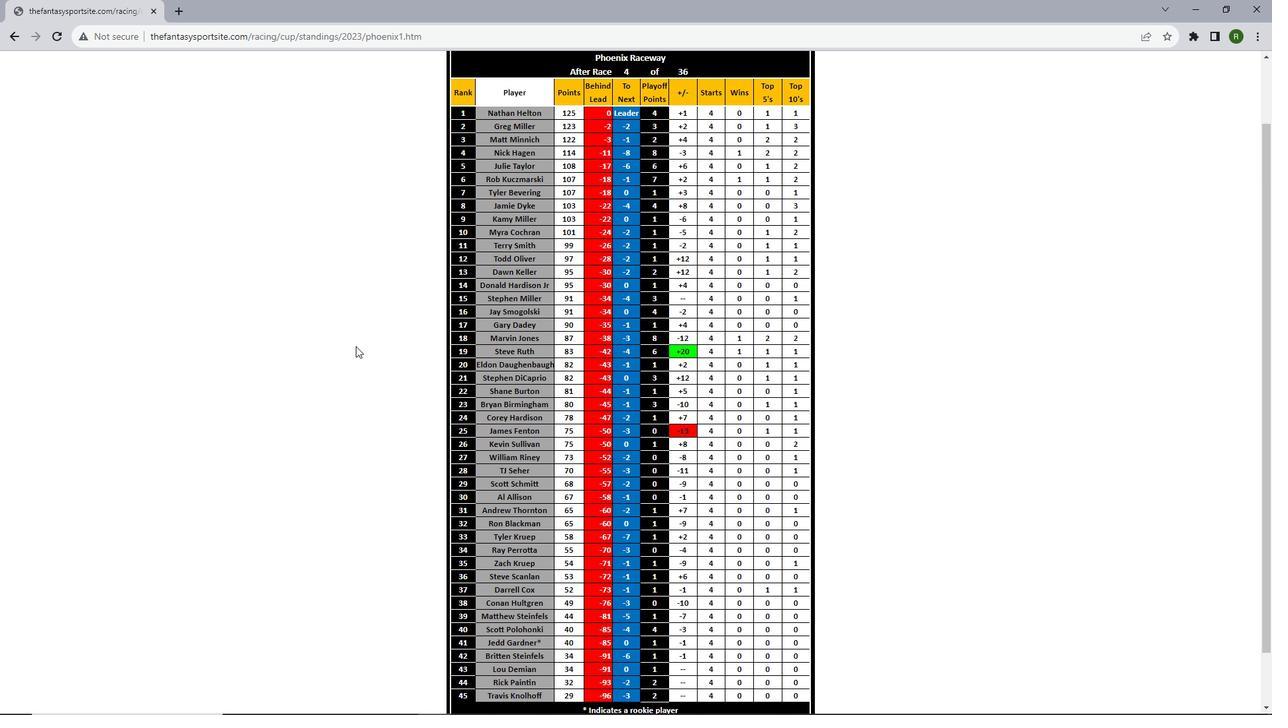 
Action: Mouse scrolled (356, 346) with delta (0, 0)
Screenshot: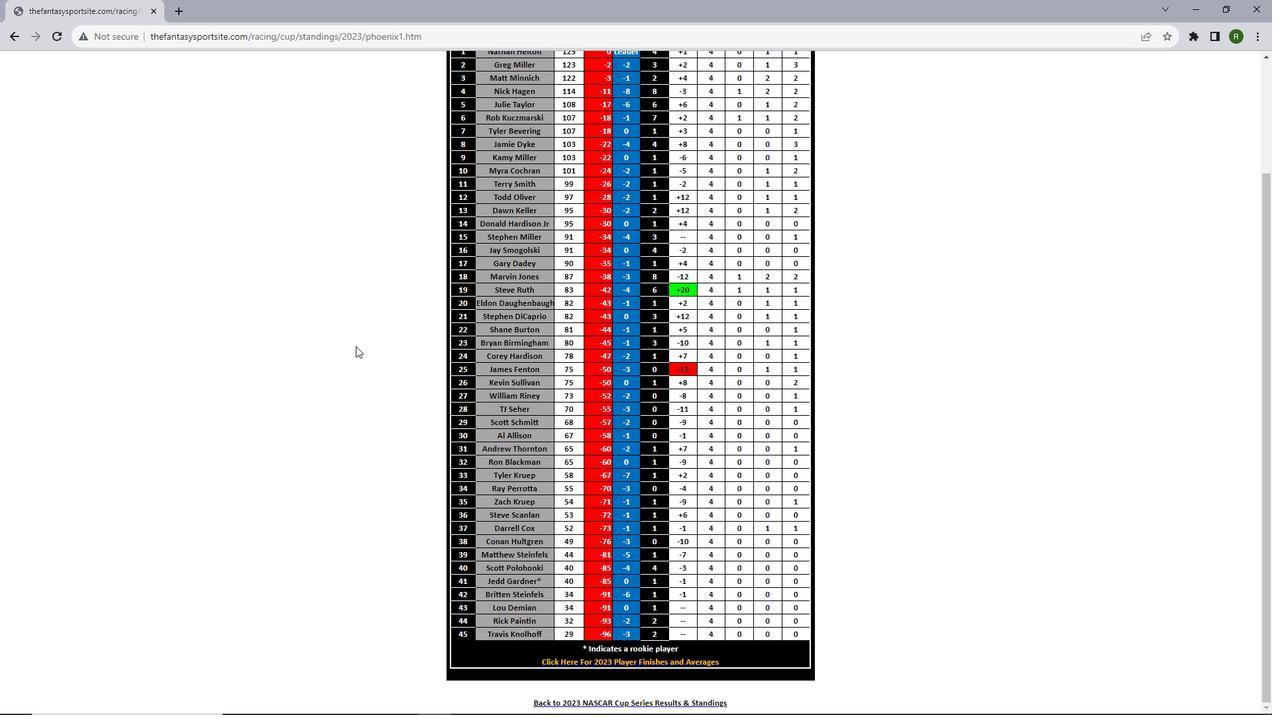 
Action: Mouse scrolled (356, 346) with delta (0, 0)
Screenshot: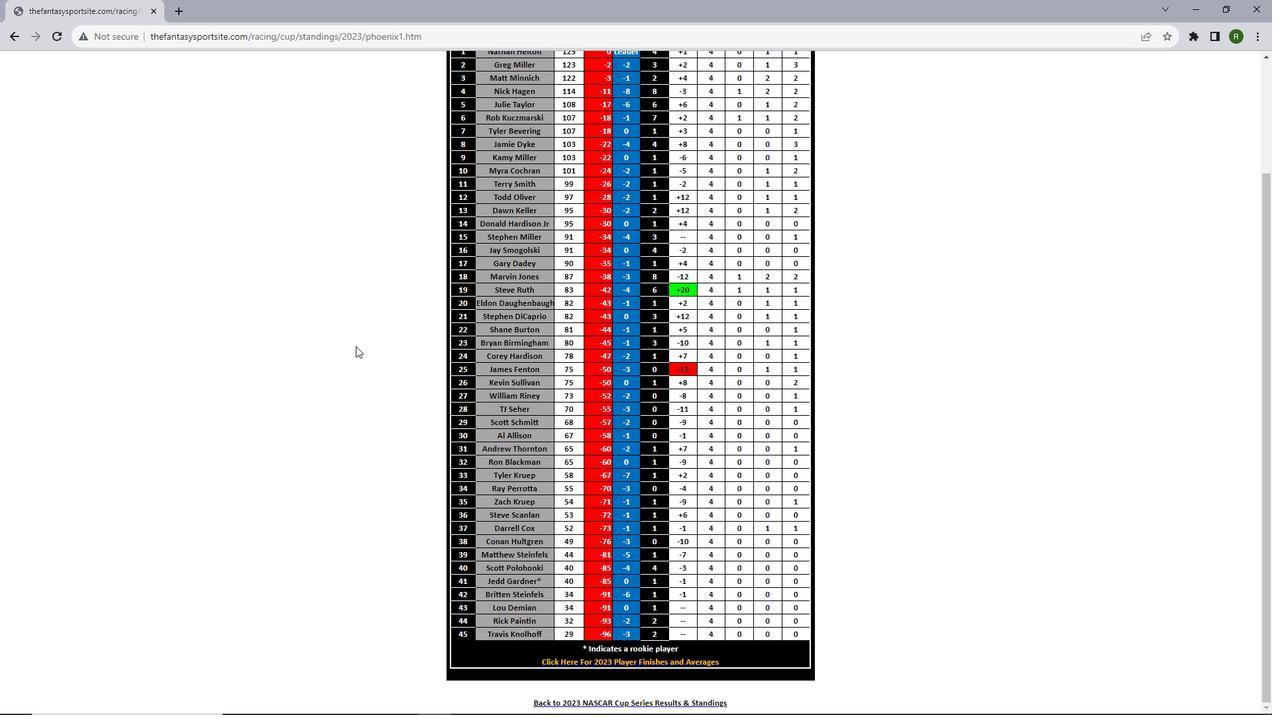 
Action: Mouse scrolled (356, 346) with delta (0, 0)
Screenshot: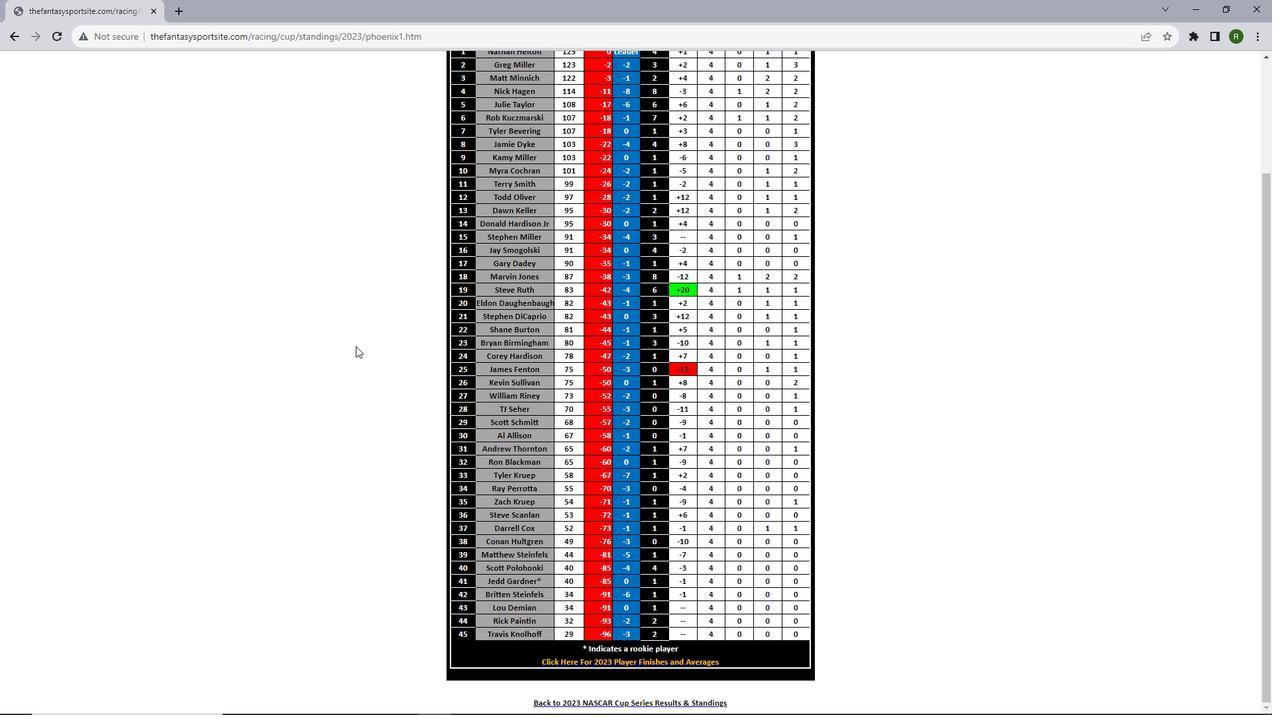 
Action: Mouse scrolled (356, 346) with delta (0, 0)
Screenshot: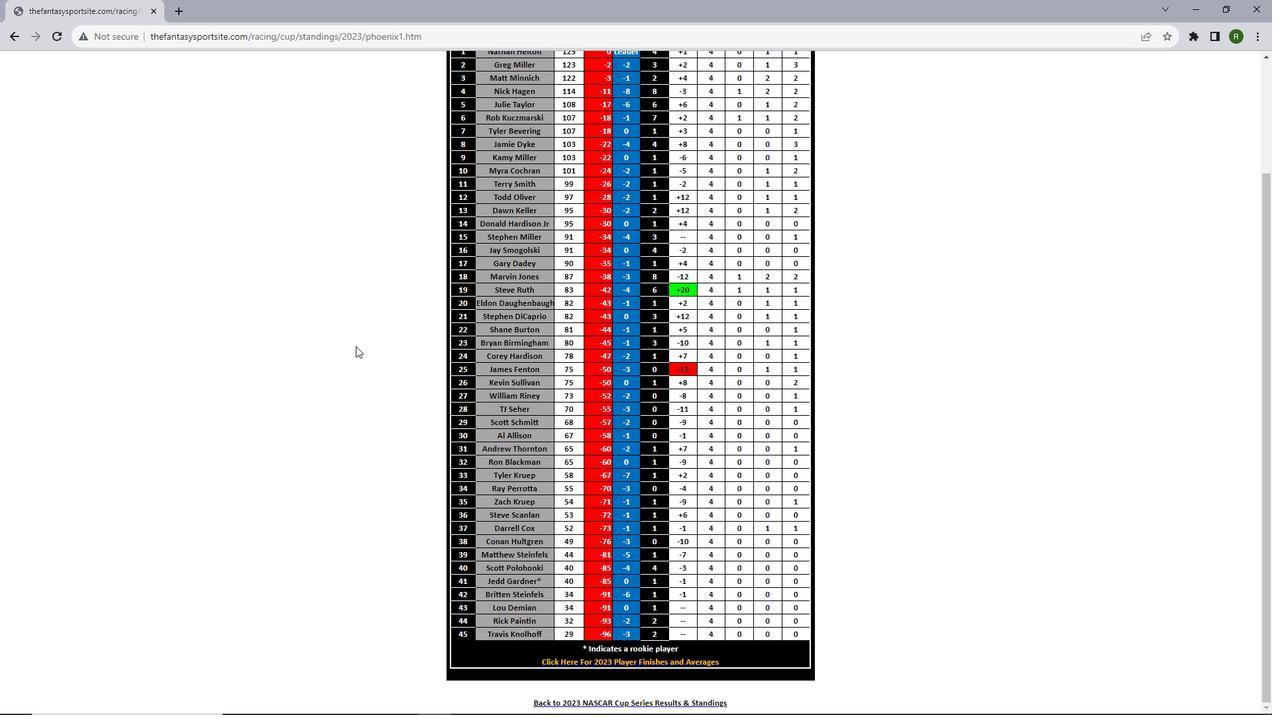 
Action: Mouse scrolled (356, 346) with delta (0, 0)
Screenshot: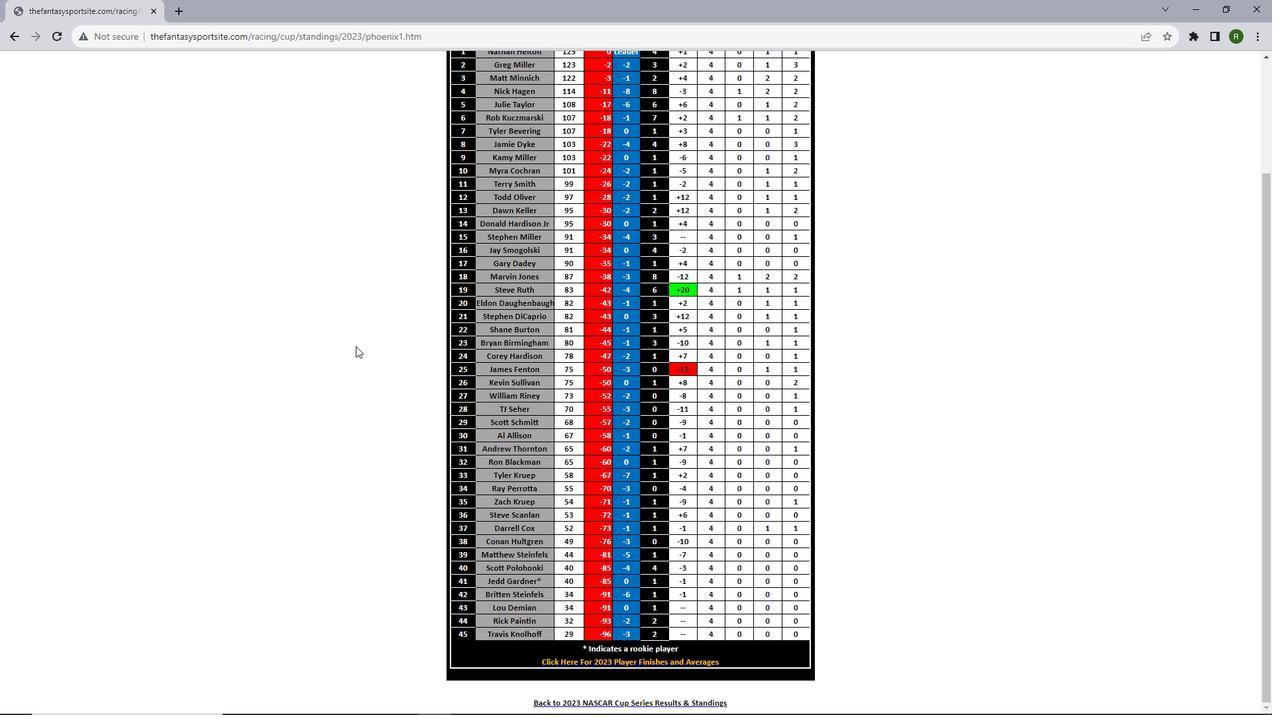 
Action: Mouse scrolled (356, 346) with delta (0, 0)
Screenshot: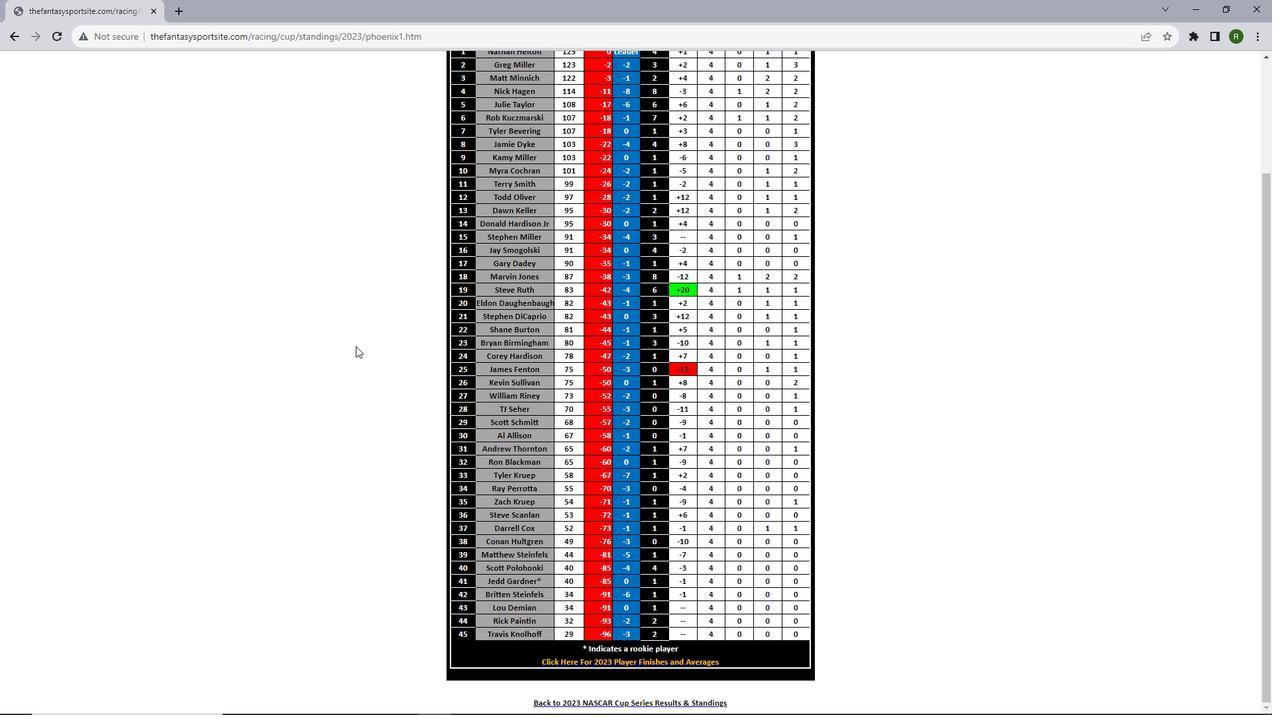 
